 Task: Search one way flight ticket for 1 adult, 6 children, 1 infant in seat and 1 infant on lap in business from Lafayette: Lafayette Regional Airport (paul Fournet Field) to Gillette: Gillette Campbell County Airport on 5-1-2023. Number of bags: 1 carry on bag. Price is upto 90000. Outbound departure time preference is 12:30.
Action: Mouse moved to (212, 213)
Screenshot: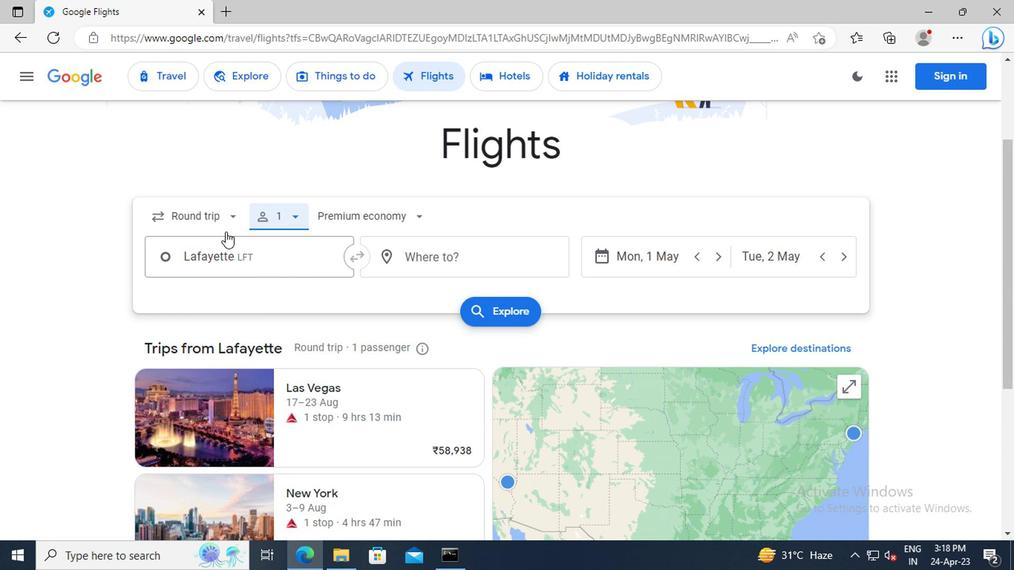 
Action: Mouse pressed left at (212, 213)
Screenshot: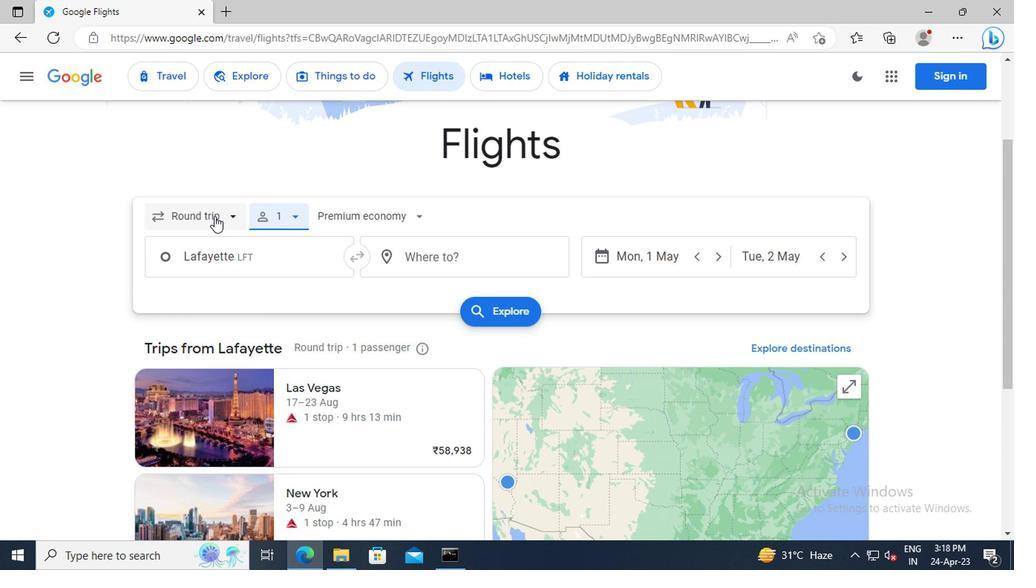
Action: Mouse moved to (213, 287)
Screenshot: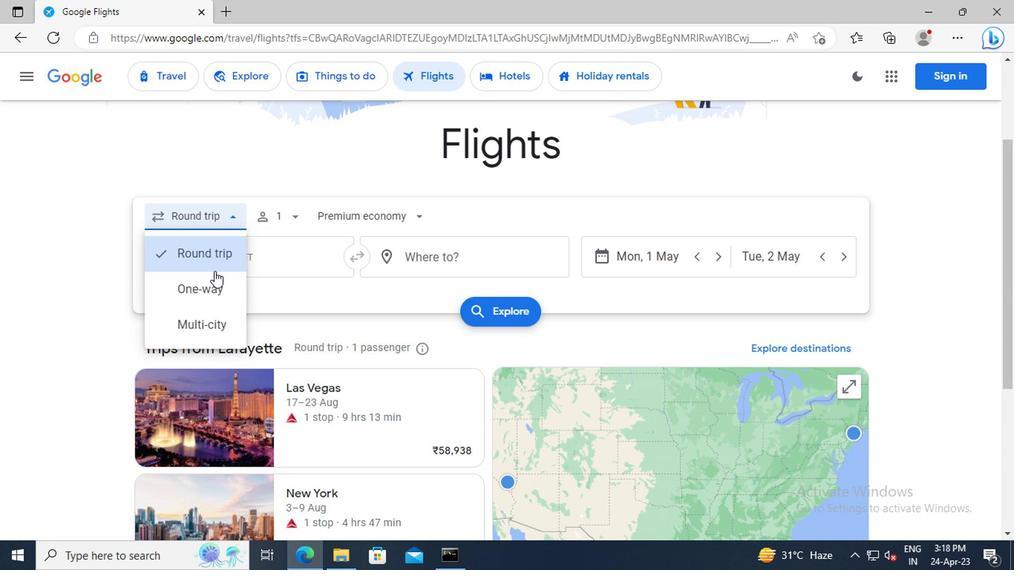 
Action: Mouse pressed left at (213, 287)
Screenshot: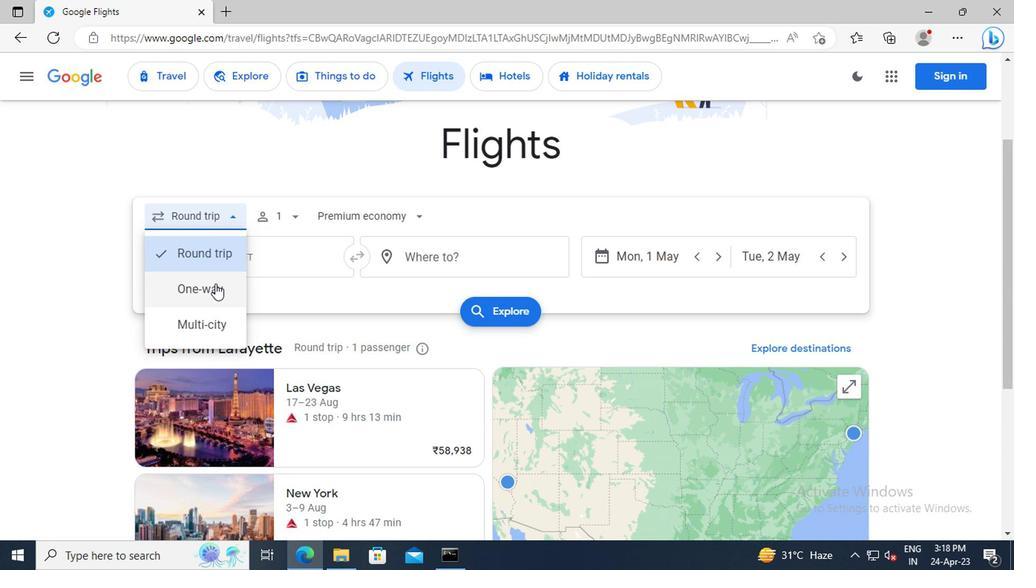 
Action: Mouse moved to (269, 216)
Screenshot: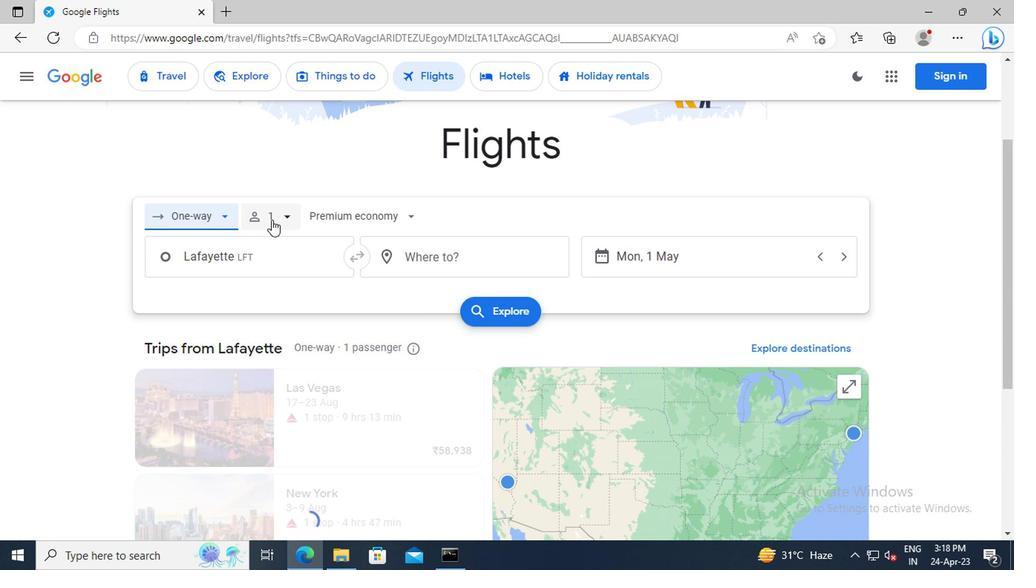 
Action: Mouse pressed left at (269, 216)
Screenshot: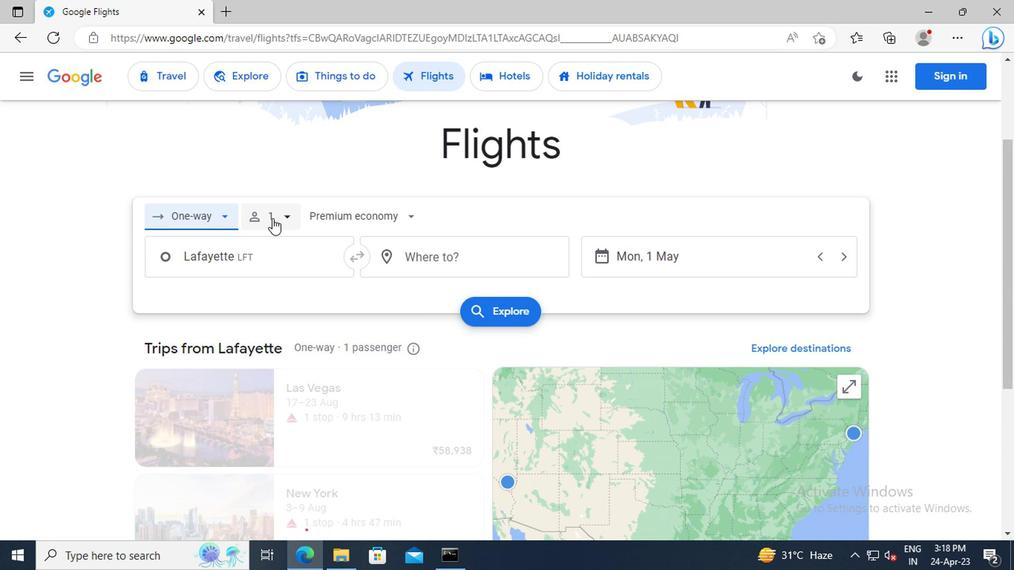 
Action: Mouse moved to (389, 291)
Screenshot: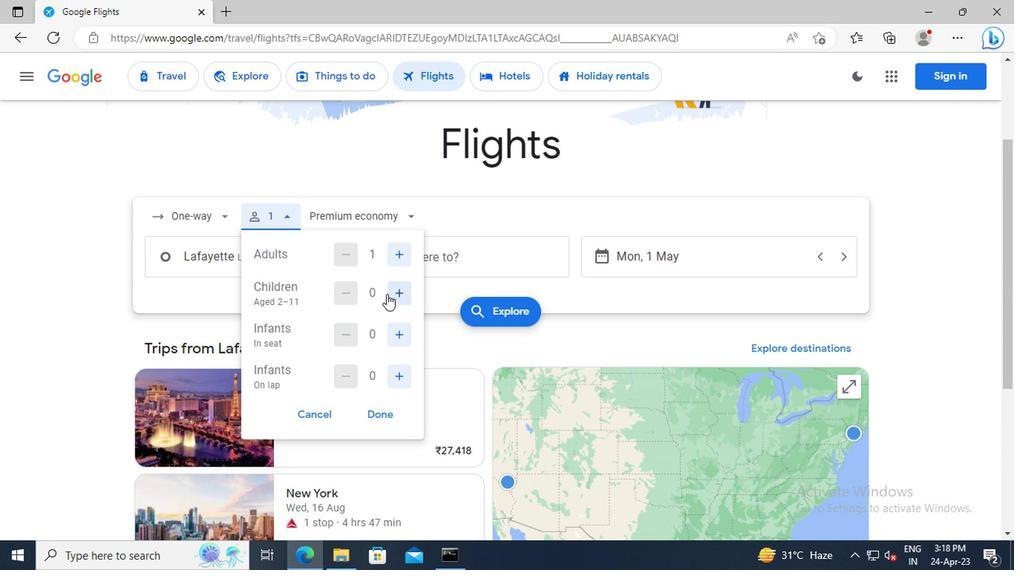 
Action: Mouse pressed left at (389, 291)
Screenshot: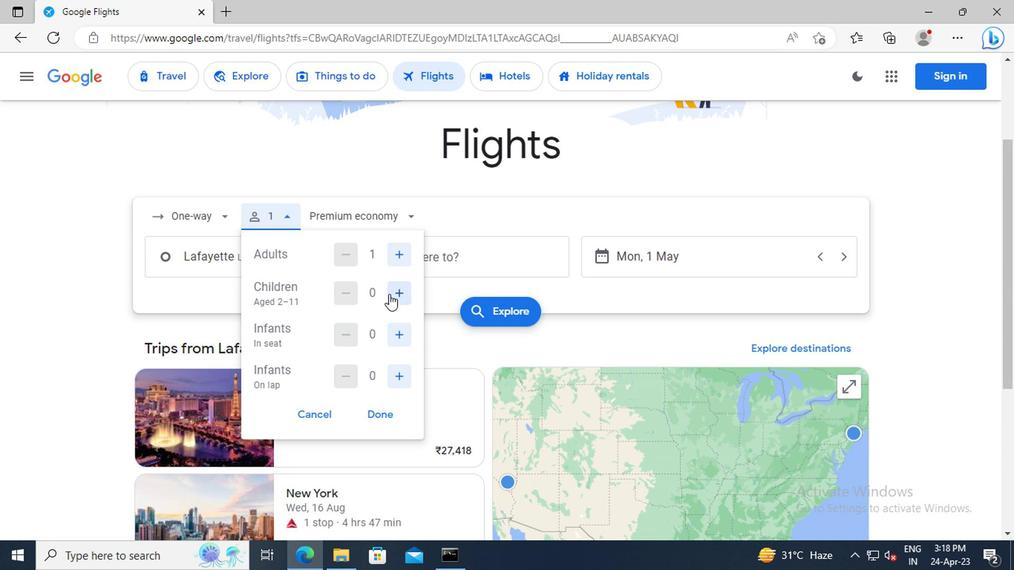 
Action: Mouse pressed left at (389, 291)
Screenshot: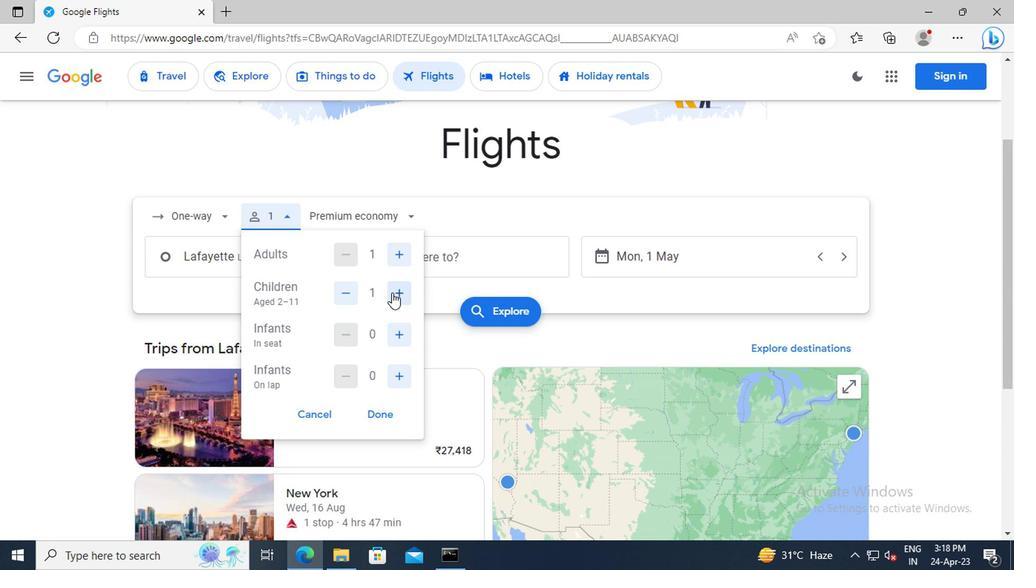
Action: Mouse pressed left at (389, 291)
Screenshot: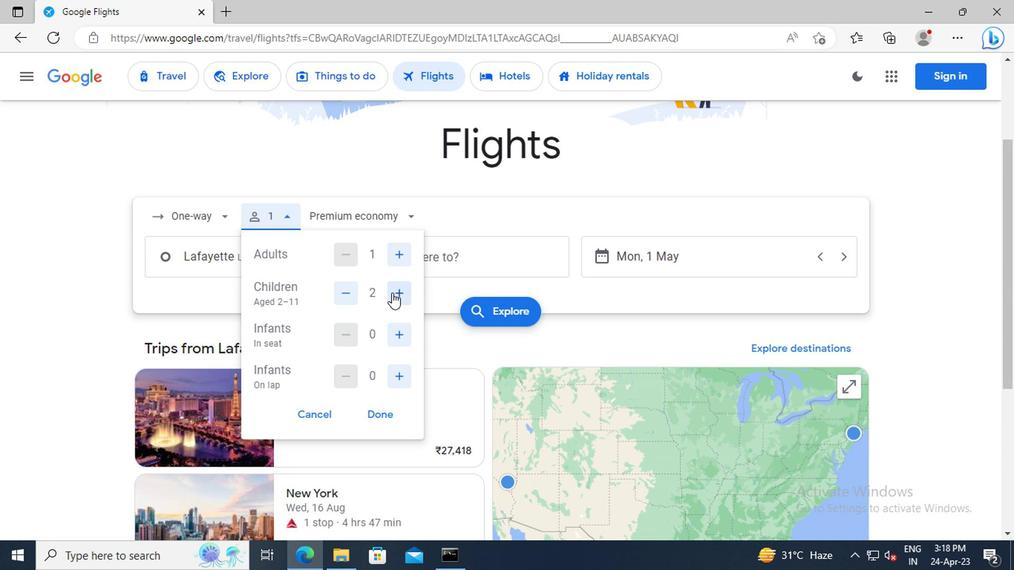 
Action: Mouse pressed left at (389, 291)
Screenshot: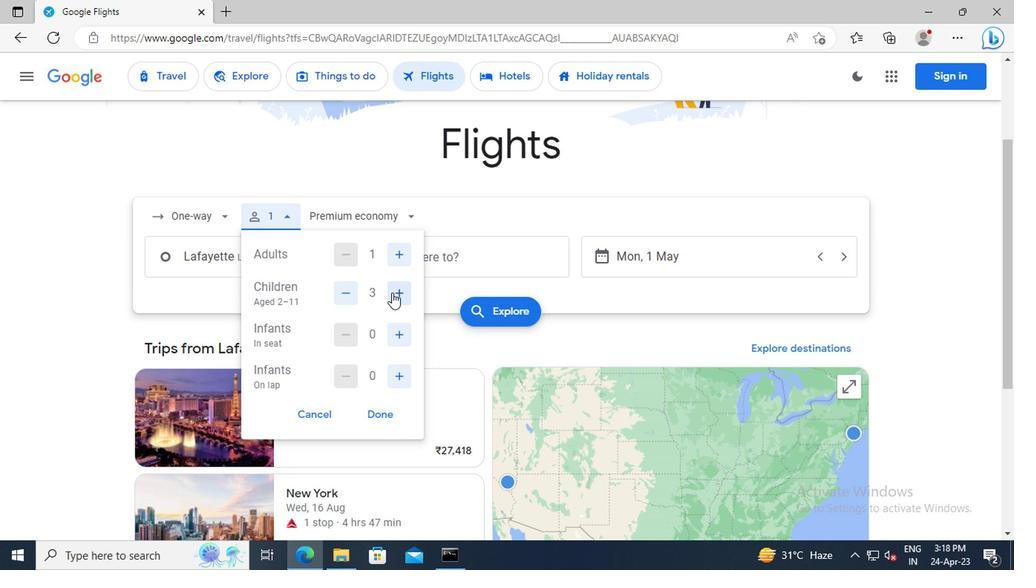 
Action: Mouse pressed left at (389, 291)
Screenshot: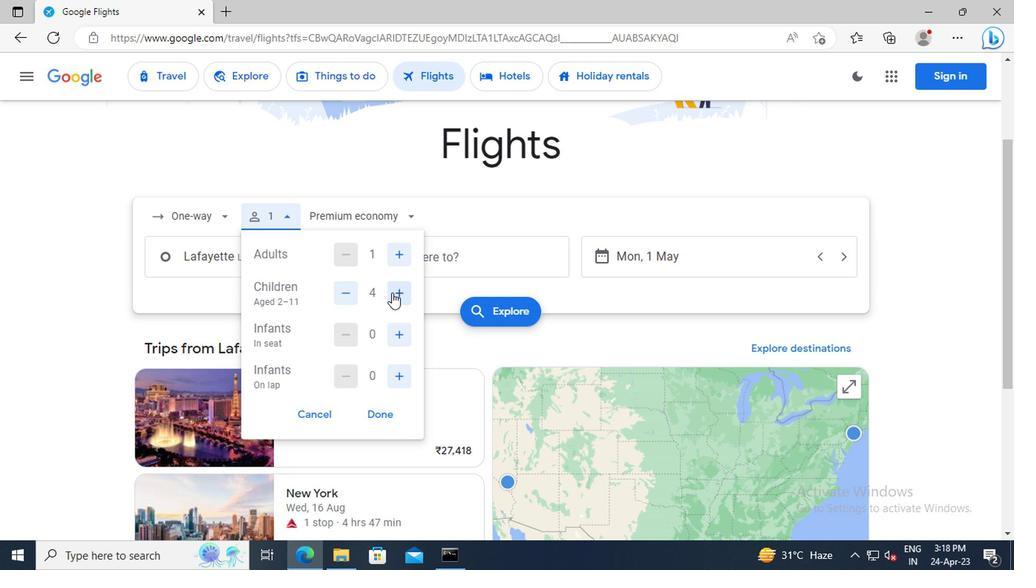 
Action: Mouse pressed left at (389, 291)
Screenshot: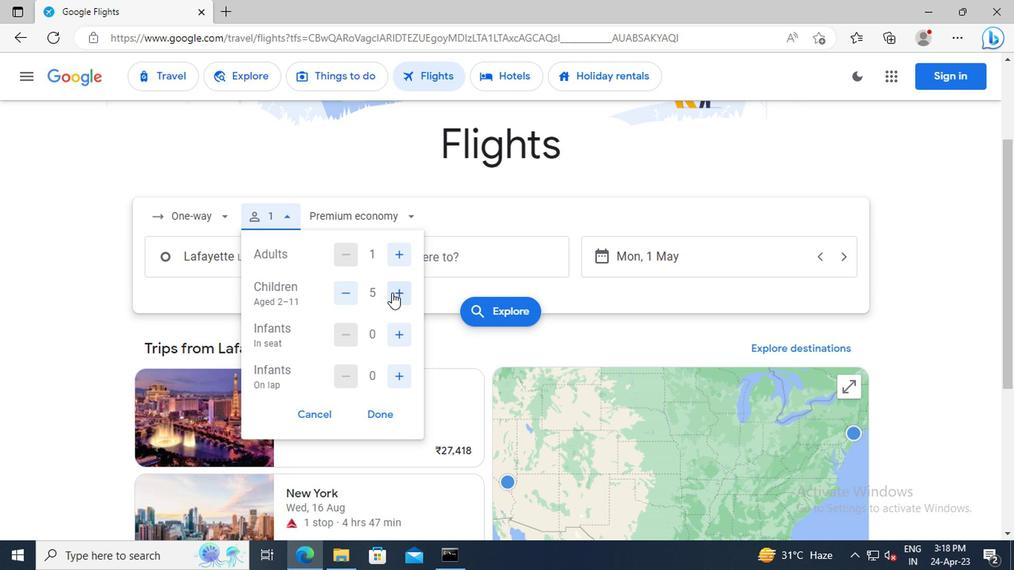
Action: Mouse moved to (393, 331)
Screenshot: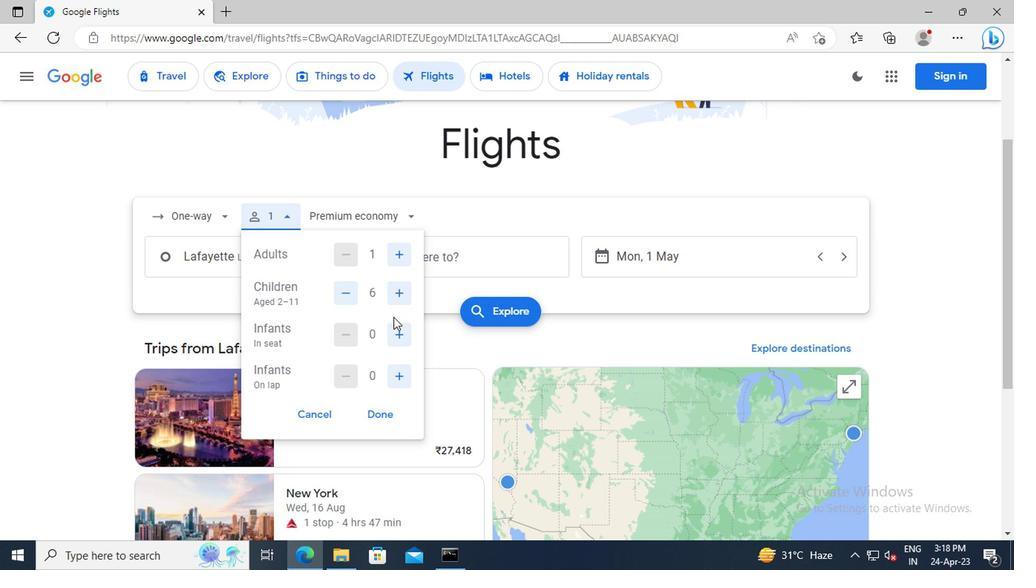 
Action: Mouse pressed left at (393, 331)
Screenshot: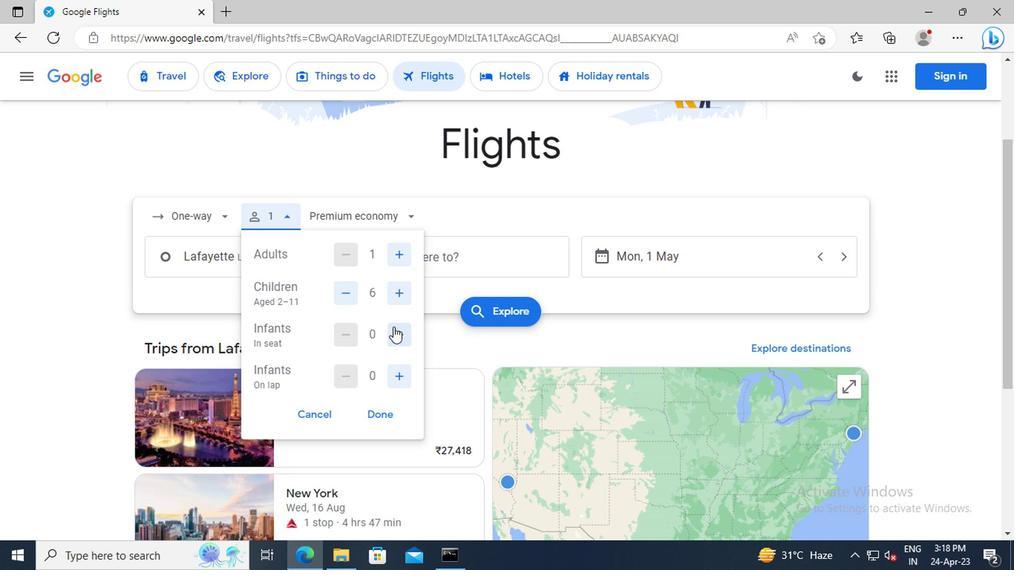 
Action: Mouse moved to (393, 373)
Screenshot: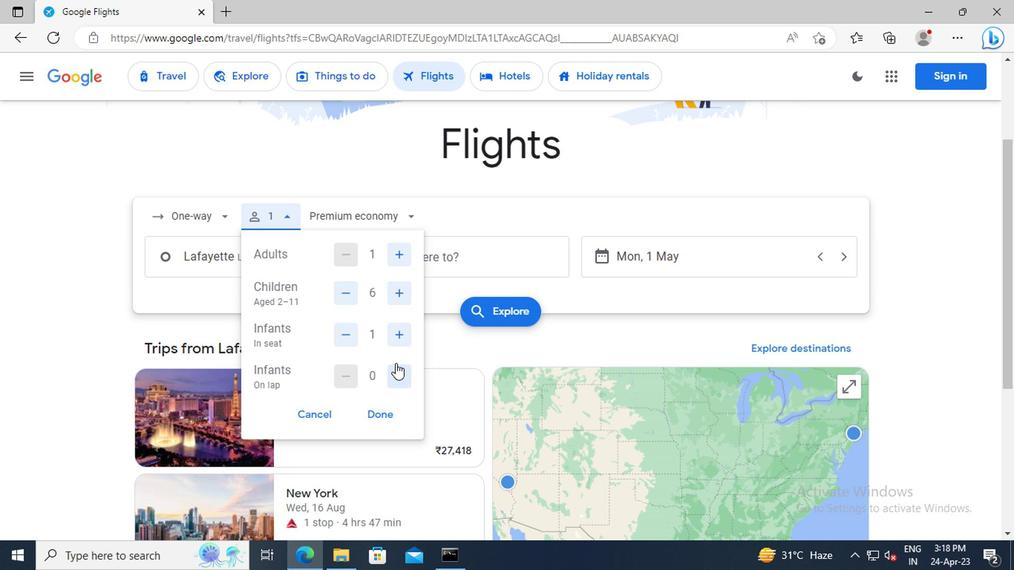 
Action: Mouse pressed left at (393, 373)
Screenshot: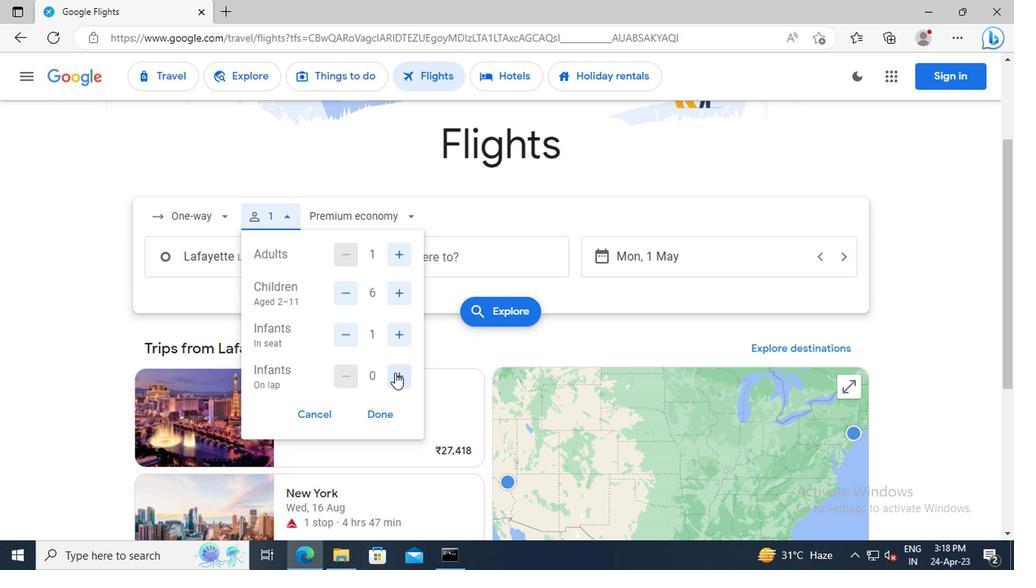 
Action: Mouse moved to (383, 414)
Screenshot: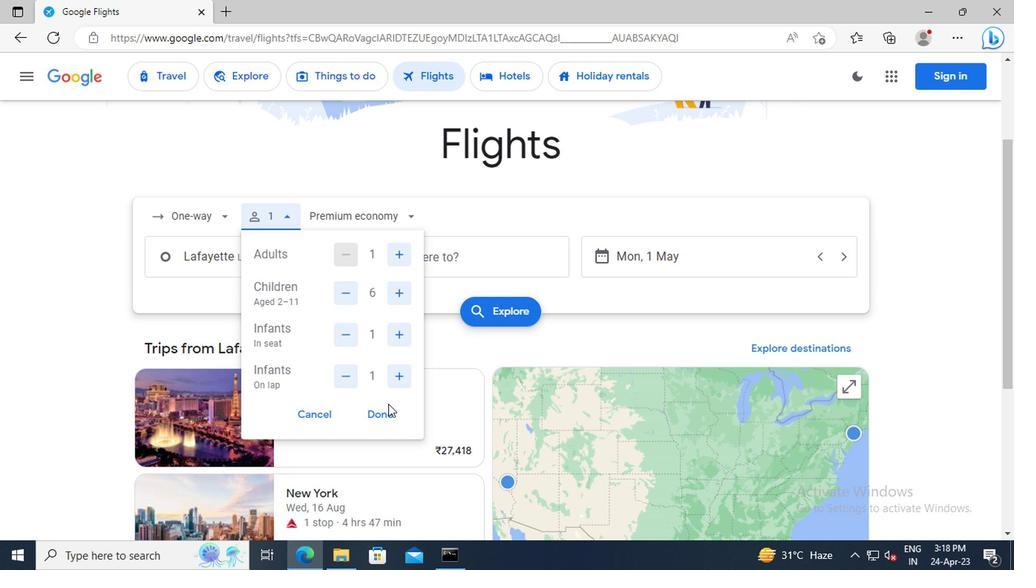 
Action: Mouse pressed left at (383, 414)
Screenshot: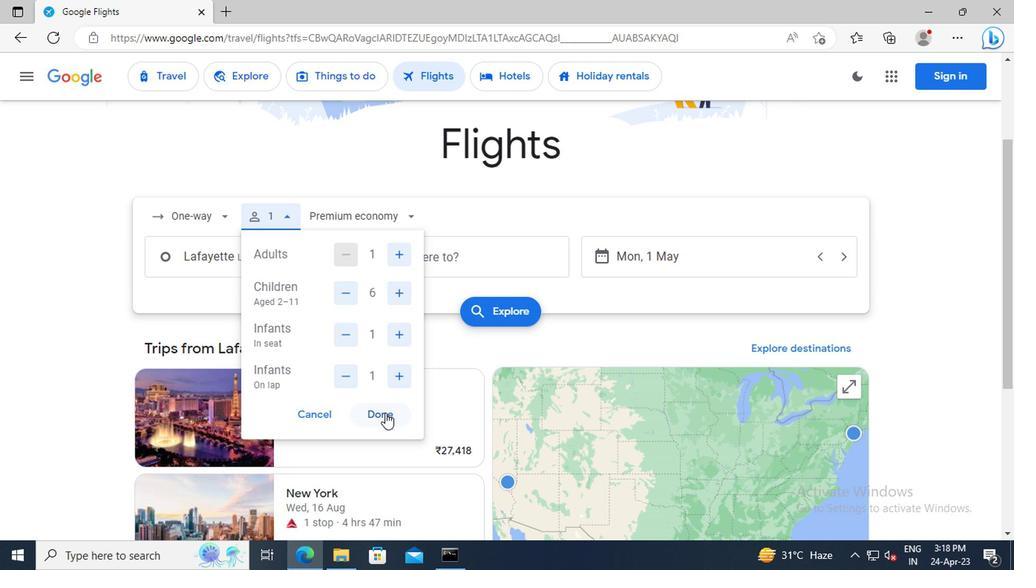 
Action: Mouse moved to (351, 212)
Screenshot: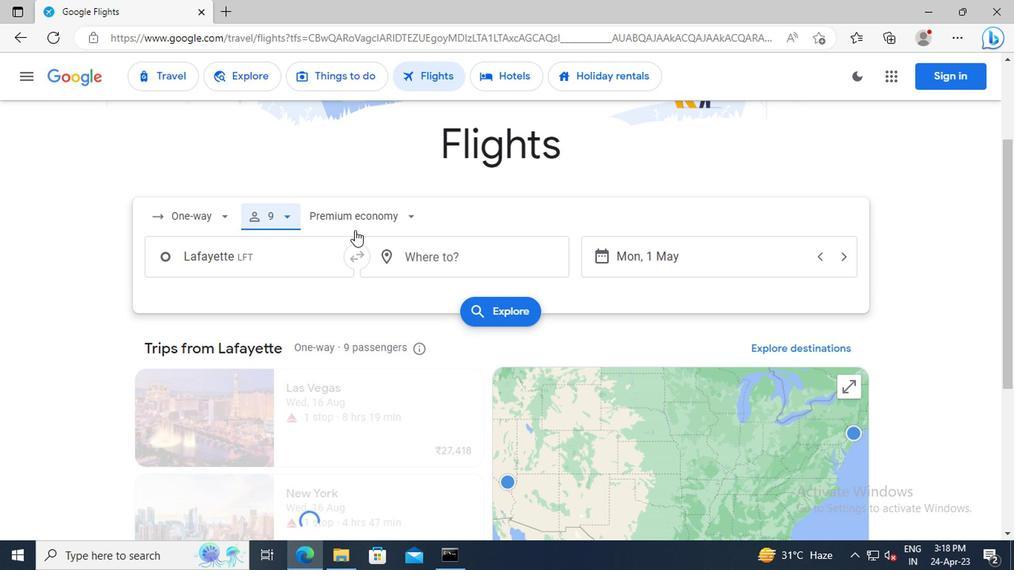 
Action: Mouse pressed left at (351, 212)
Screenshot: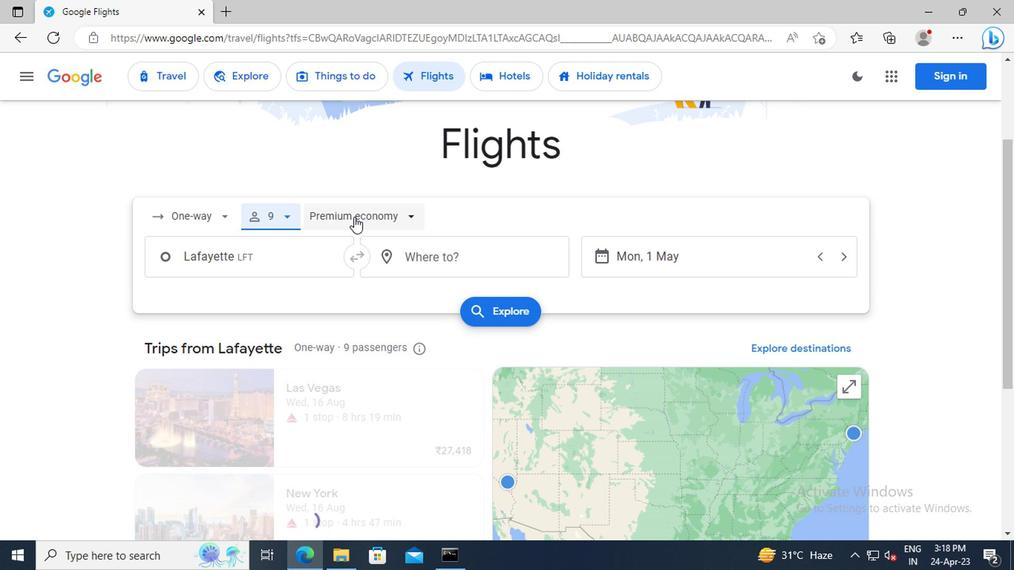 
Action: Mouse moved to (353, 319)
Screenshot: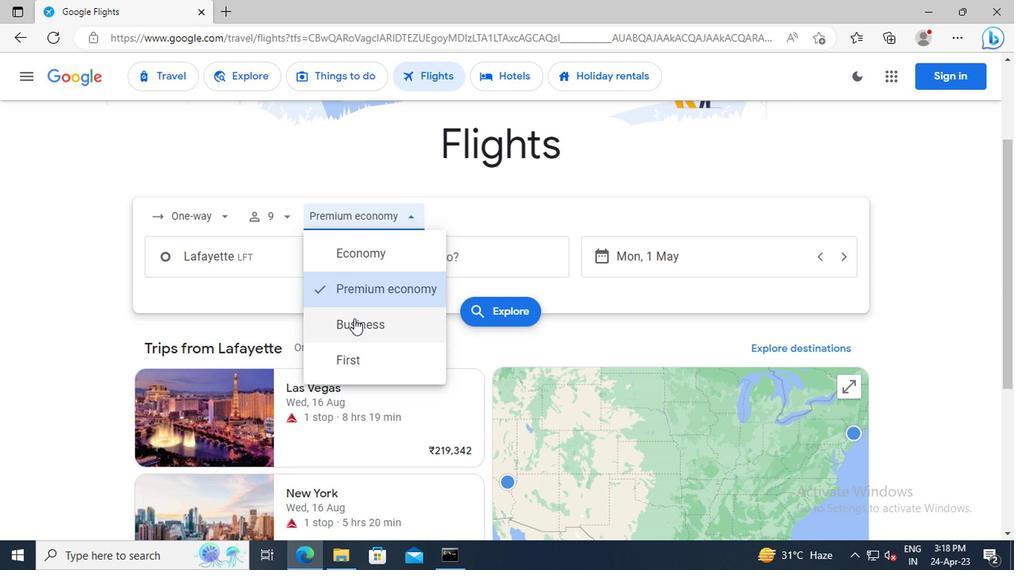 
Action: Mouse pressed left at (353, 319)
Screenshot: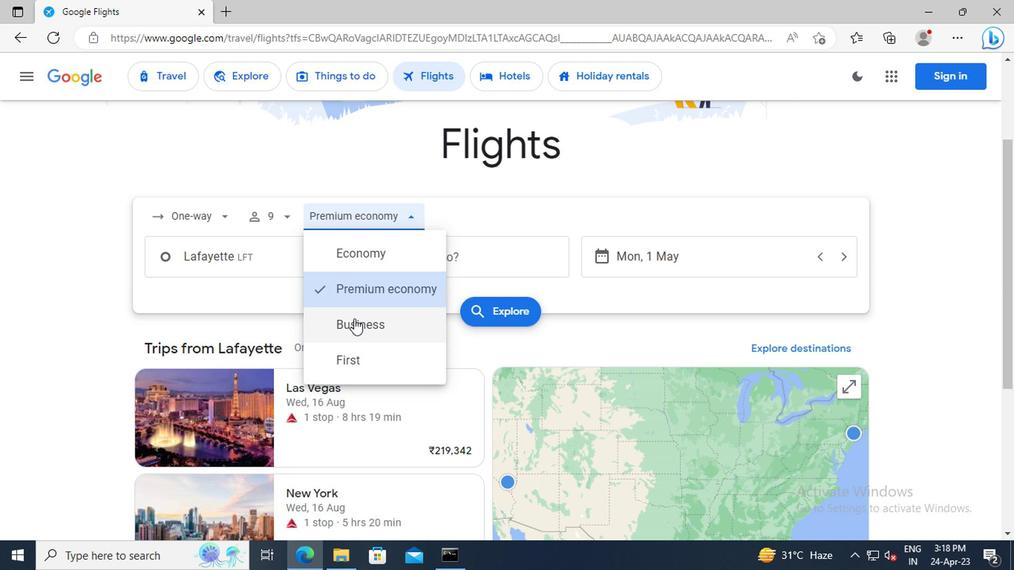 
Action: Mouse moved to (276, 252)
Screenshot: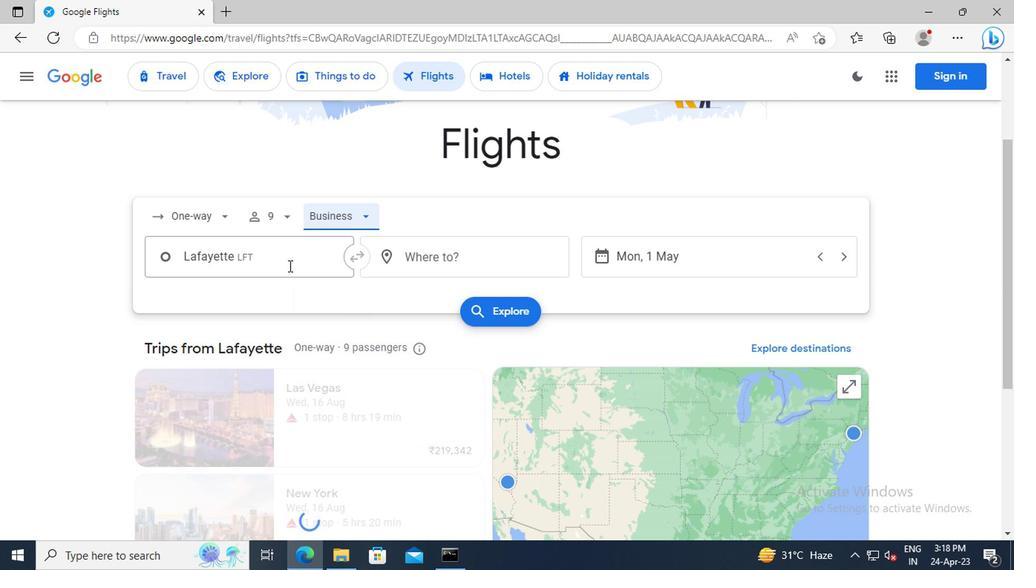 
Action: Mouse pressed left at (276, 252)
Screenshot: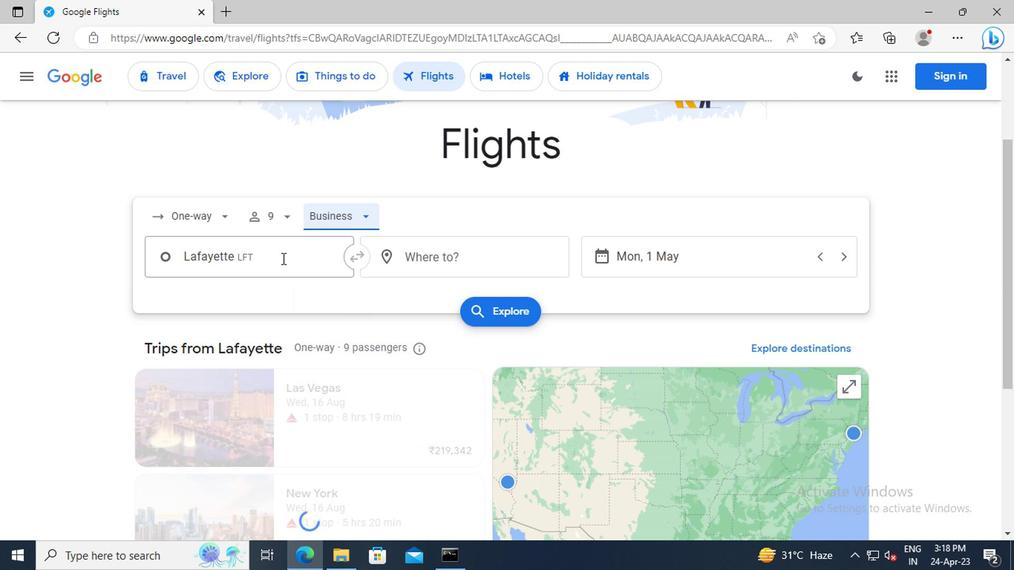 
Action: Key pressed <Key.shift>LAFAYETTE<Key.space><Key.shift>R
Screenshot: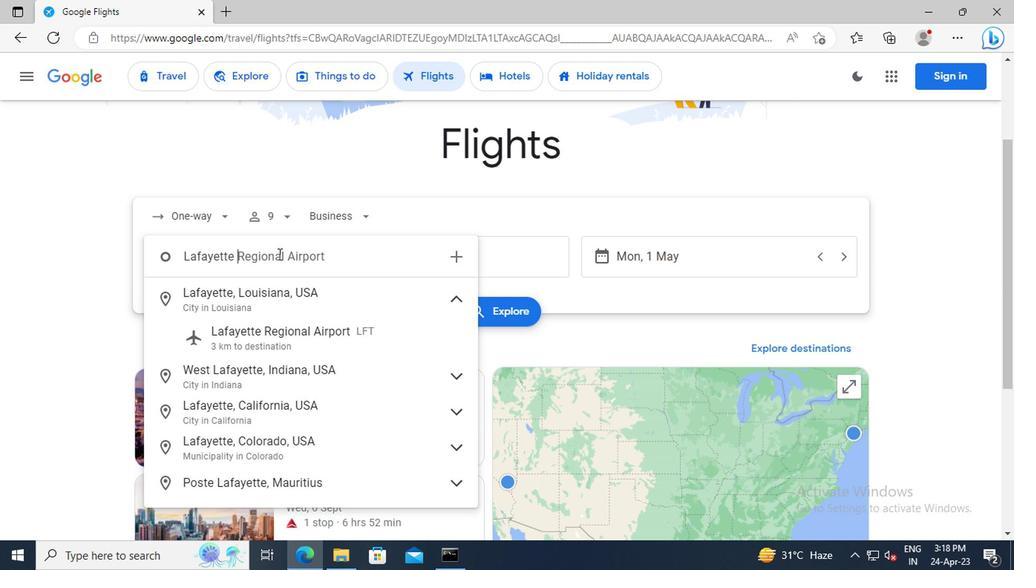 
Action: Mouse moved to (298, 305)
Screenshot: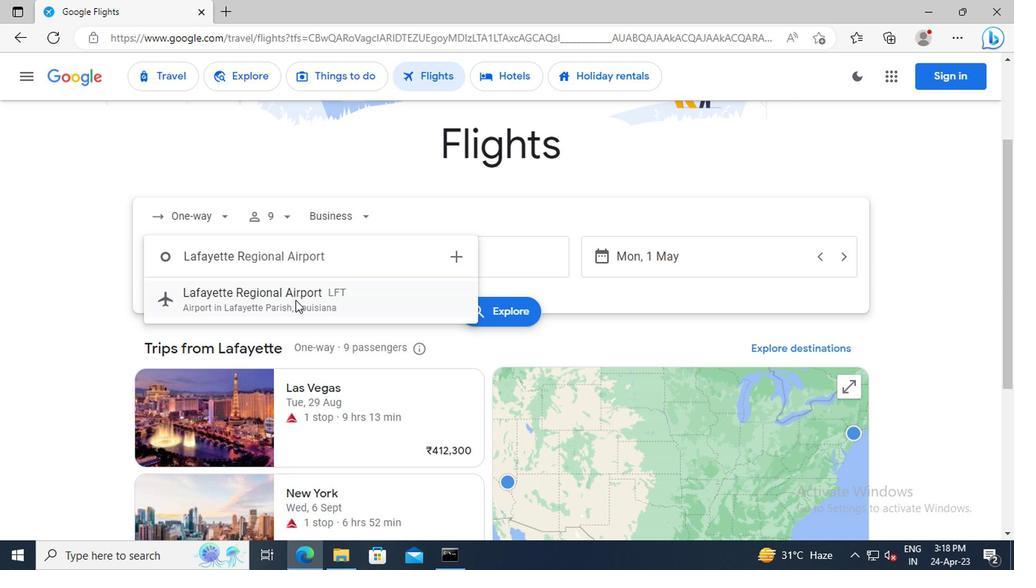 
Action: Mouse pressed left at (298, 305)
Screenshot: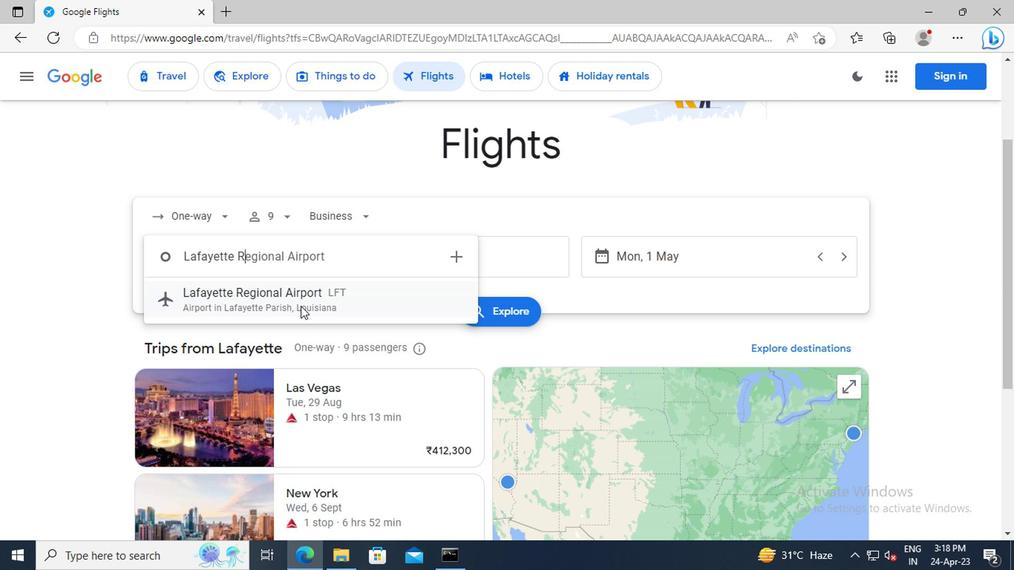 
Action: Mouse moved to (428, 254)
Screenshot: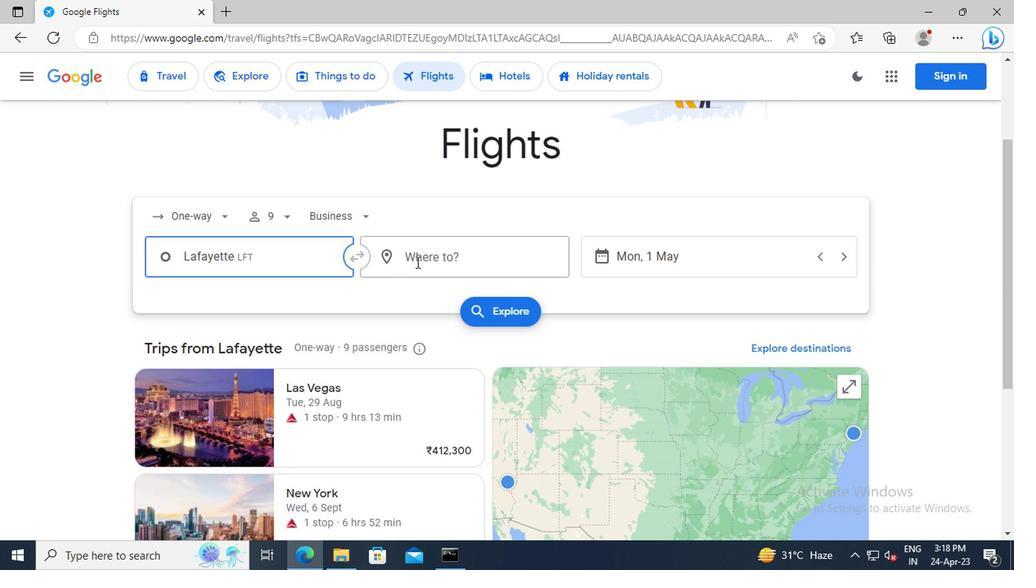
Action: Mouse pressed left at (428, 254)
Screenshot: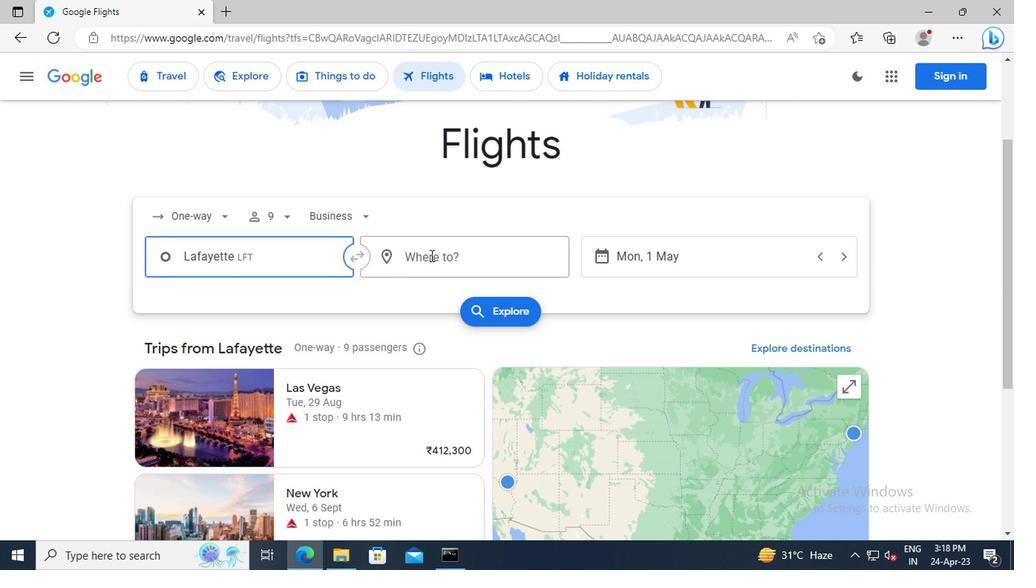 
Action: Key pressed <Key.shift>GILLETTE
Screenshot: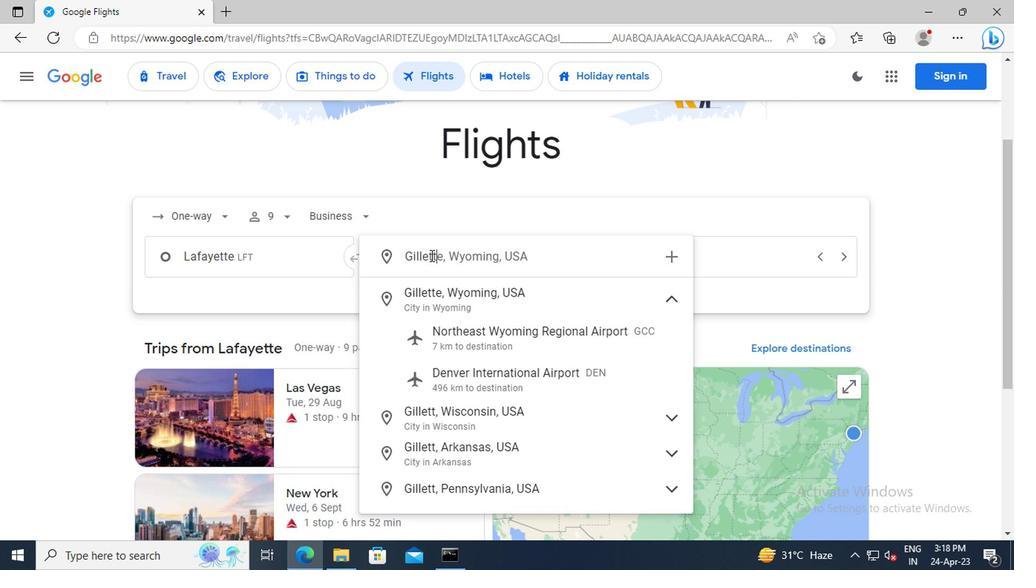 
Action: Mouse moved to (487, 333)
Screenshot: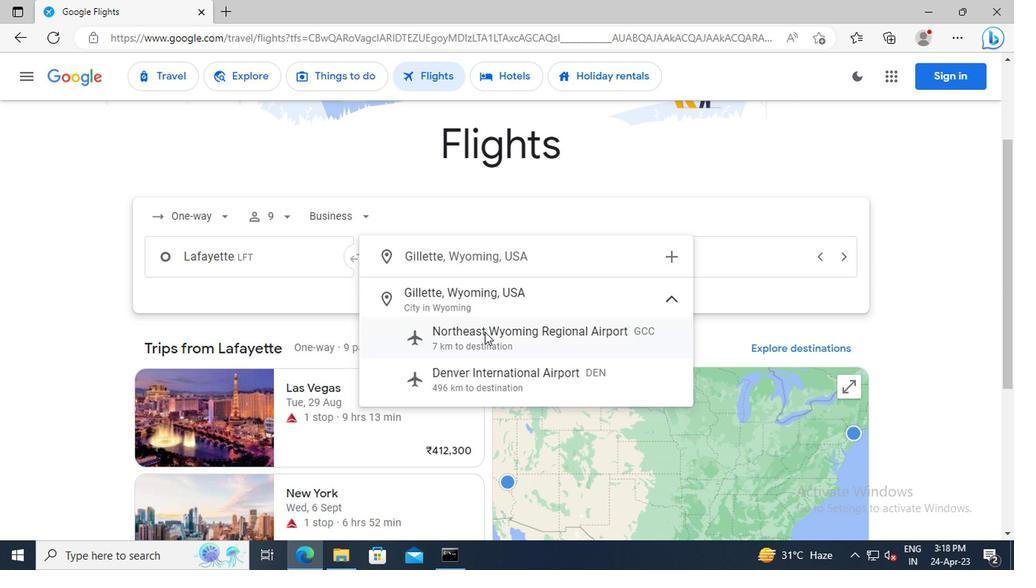 
Action: Mouse pressed left at (487, 333)
Screenshot: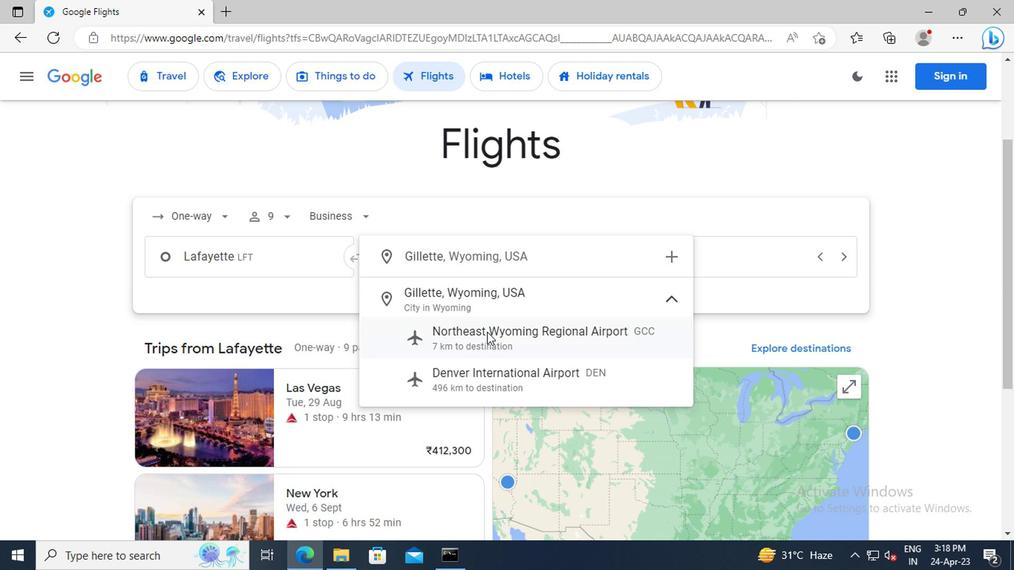 
Action: Mouse moved to (661, 262)
Screenshot: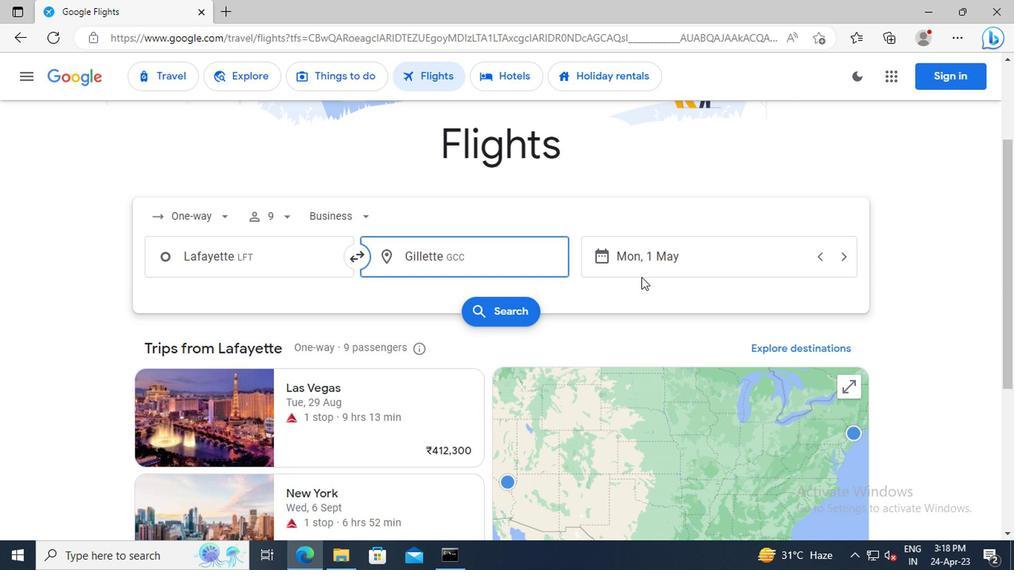 
Action: Mouse pressed left at (661, 262)
Screenshot: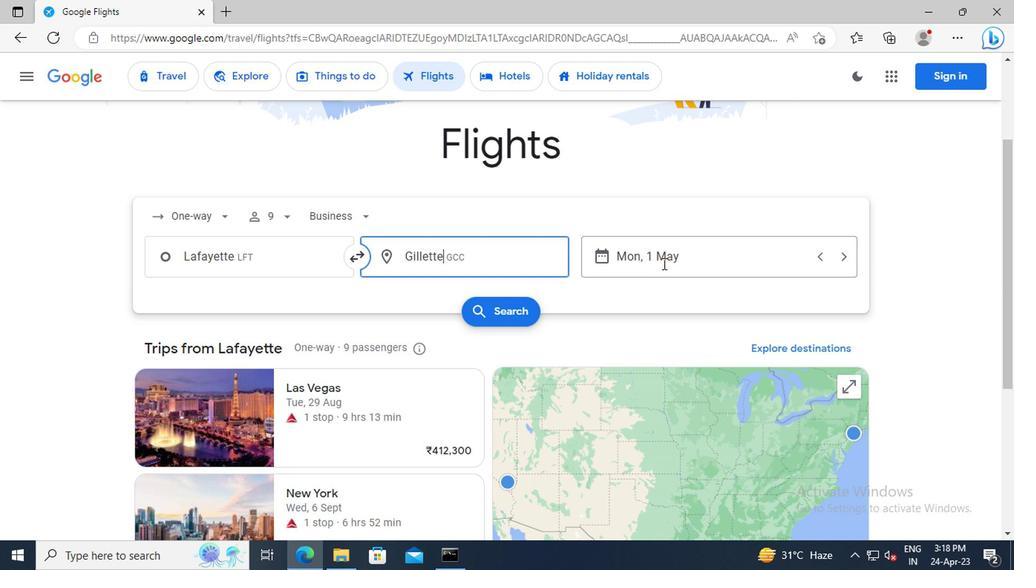 
Action: Mouse moved to (546, 185)
Screenshot: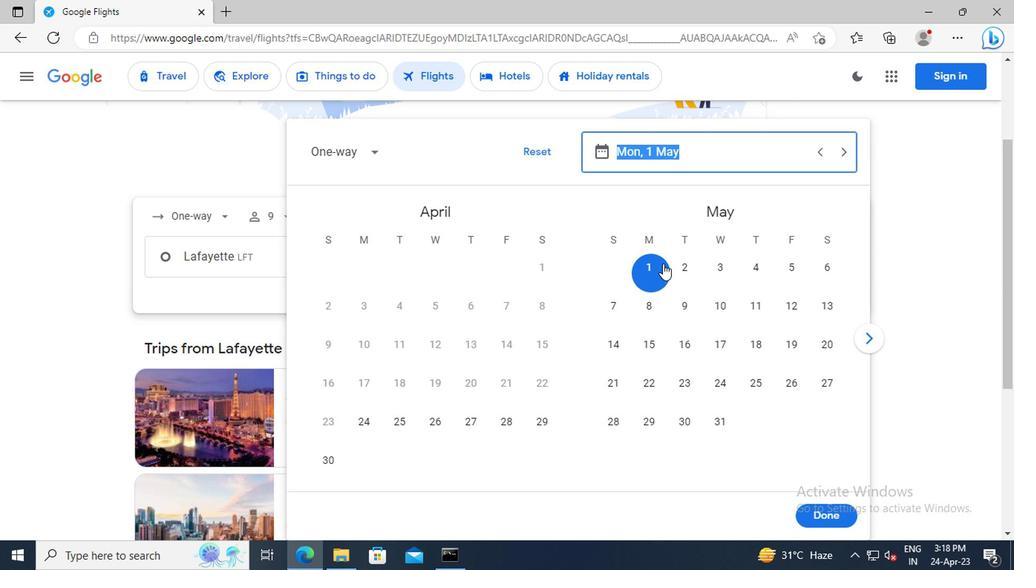 
Action: Key pressed 1<Key.space>MAY<Key.enter>
Screenshot: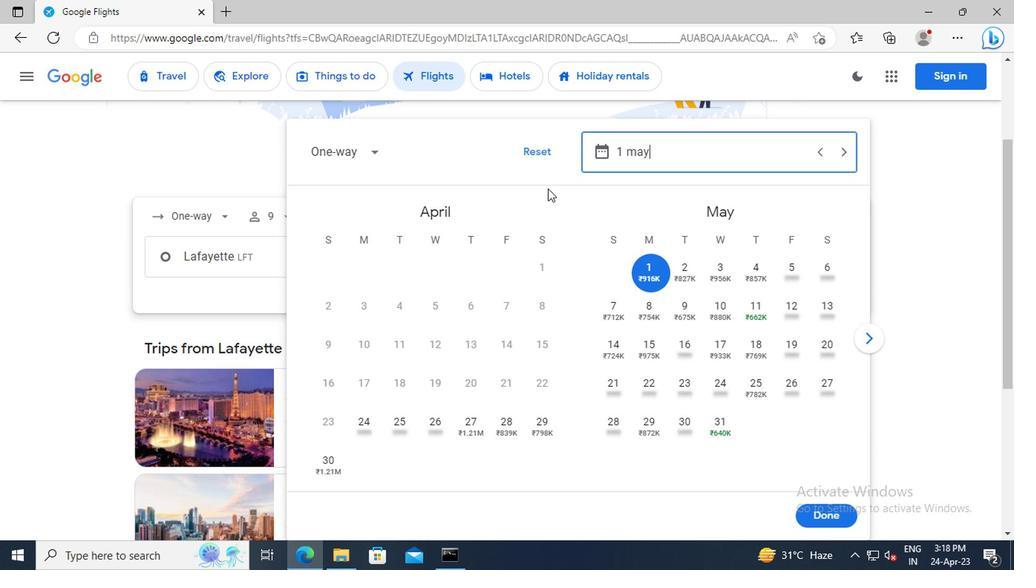 
Action: Mouse moved to (815, 520)
Screenshot: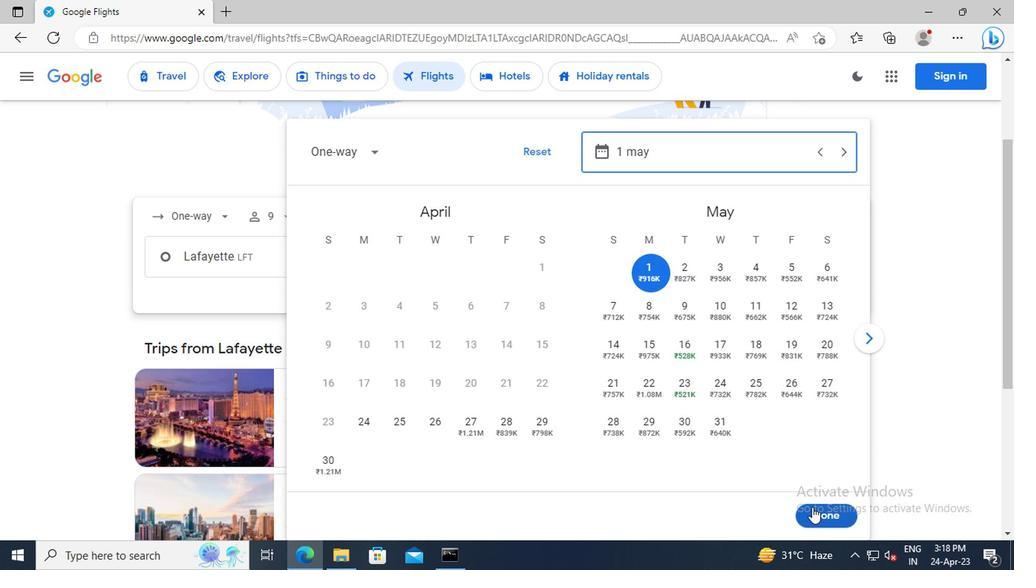 
Action: Mouse pressed left at (815, 520)
Screenshot: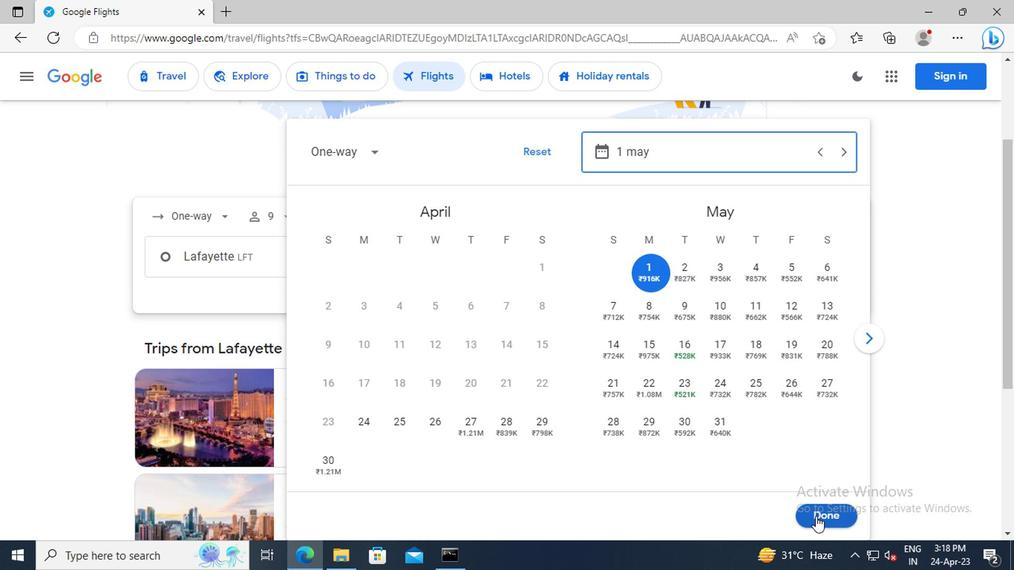 
Action: Mouse moved to (518, 317)
Screenshot: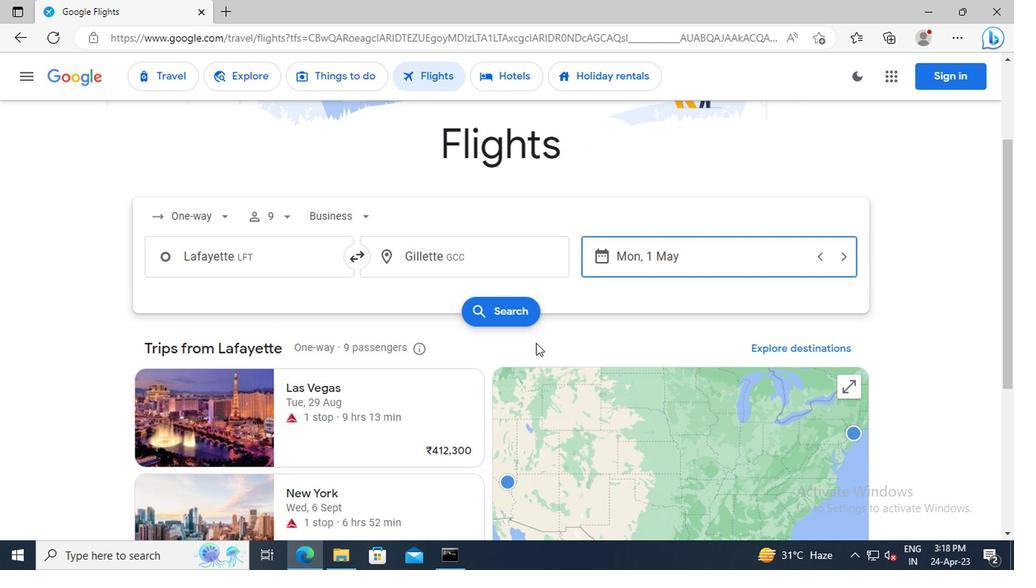 
Action: Mouse pressed left at (518, 317)
Screenshot: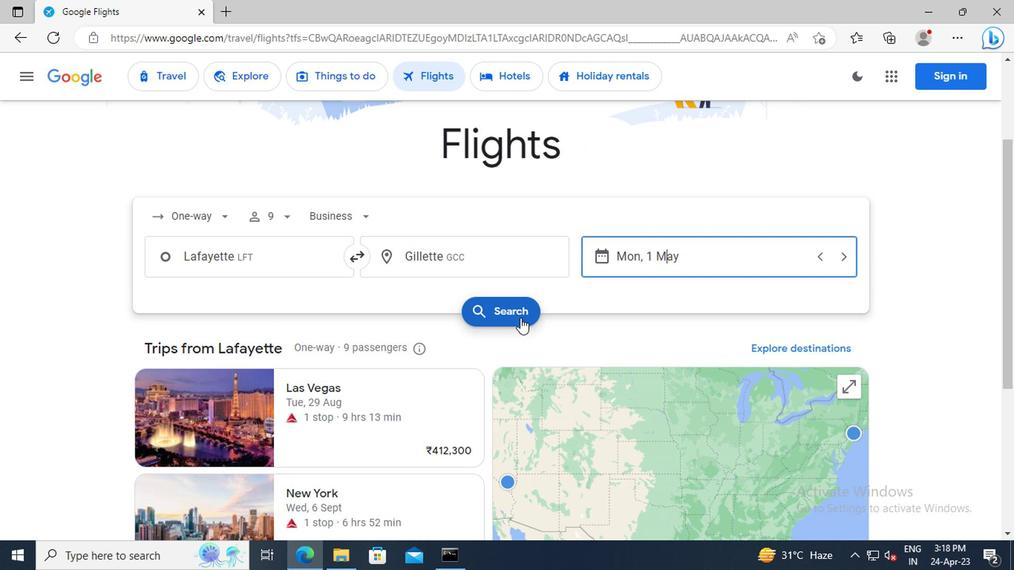
Action: Mouse moved to (166, 212)
Screenshot: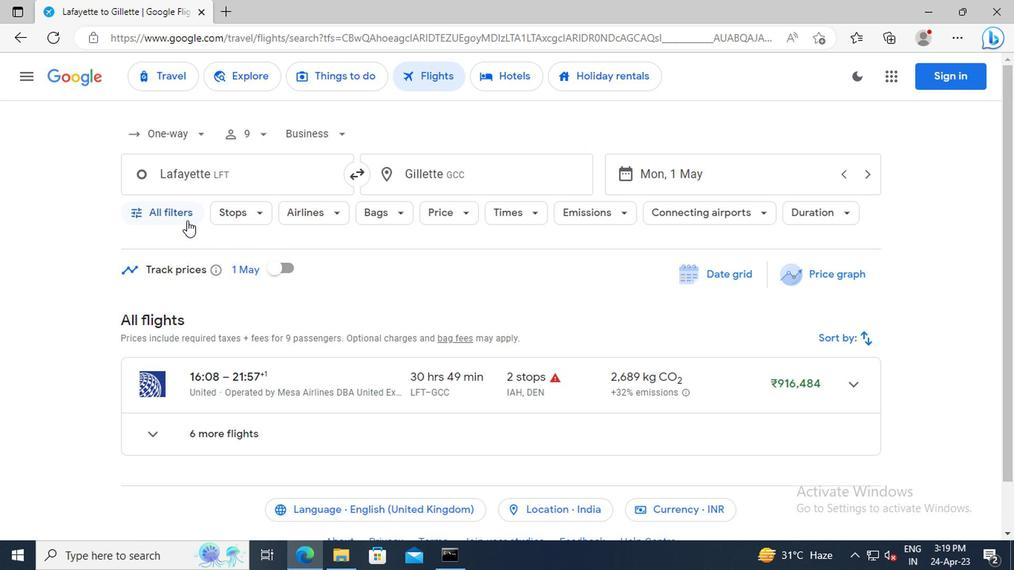 
Action: Mouse pressed left at (166, 212)
Screenshot: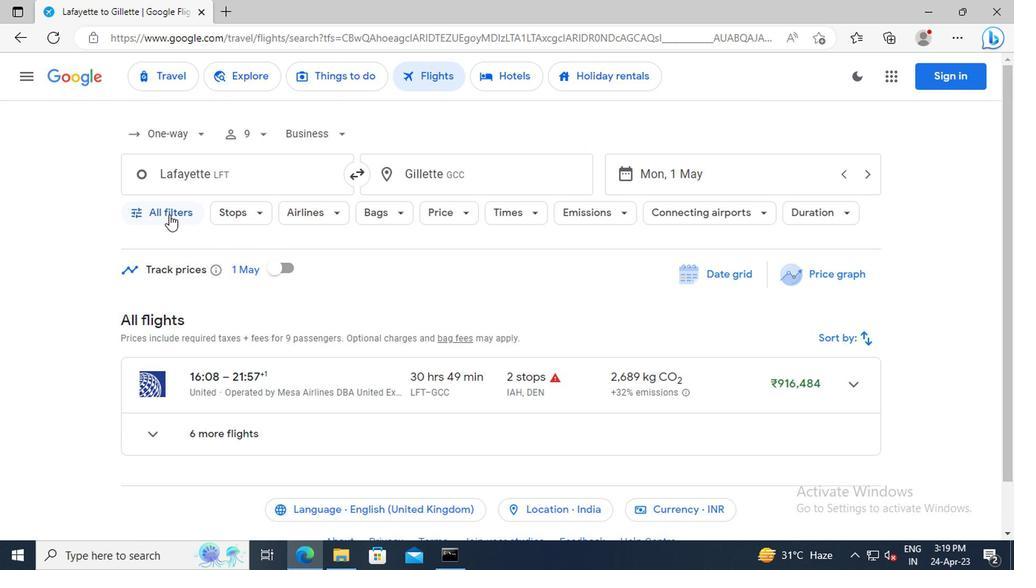 
Action: Mouse moved to (305, 331)
Screenshot: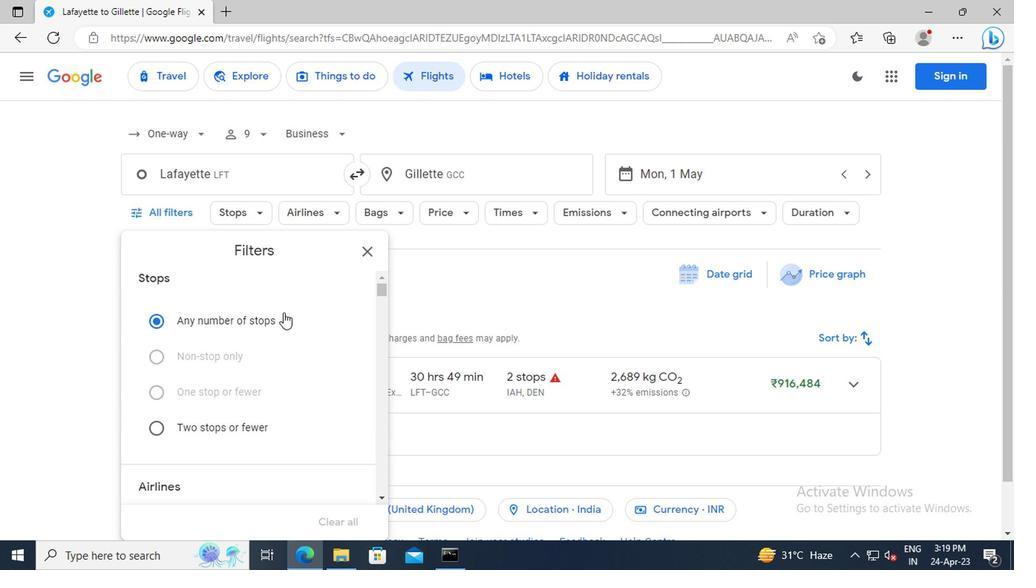 
Action: Mouse scrolled (305, 330) with delta (0, 0)
Screenshot: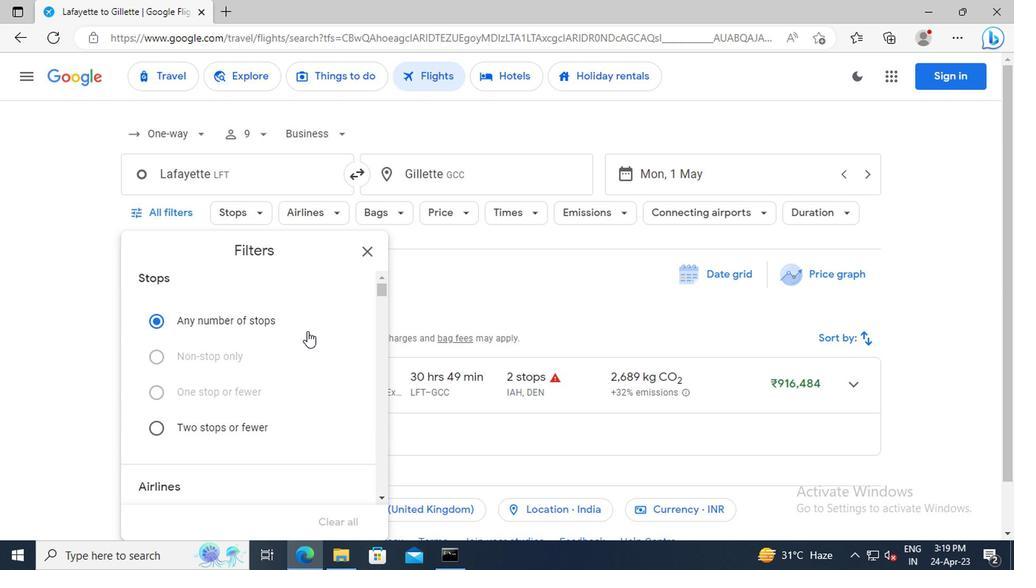 
Action: Mouse scrolled (305, 330) with delta (0, 0)
Screenshot: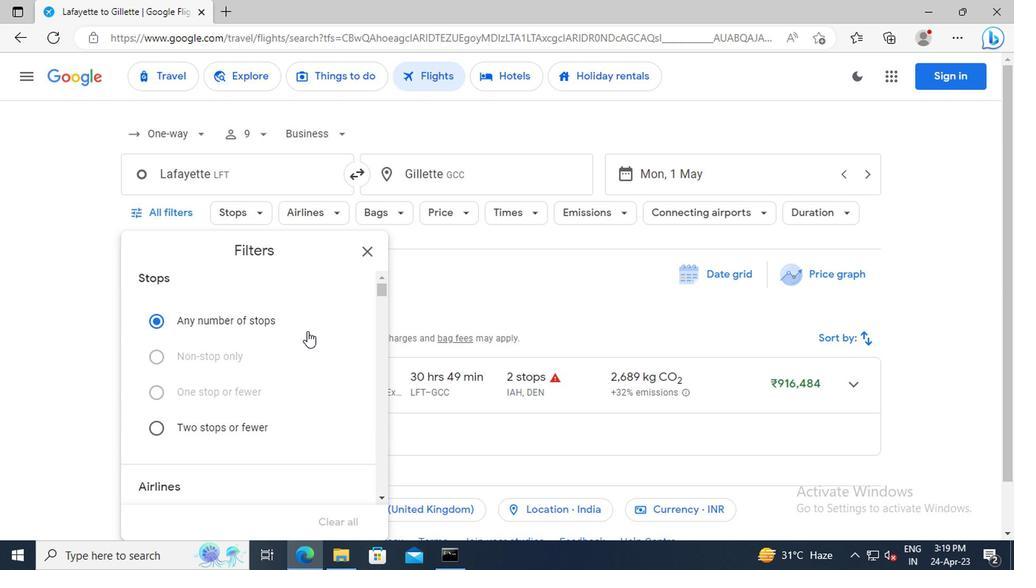 
Action: Mouse scrolled (305, 330) with delta (0, 0)
Screenshot: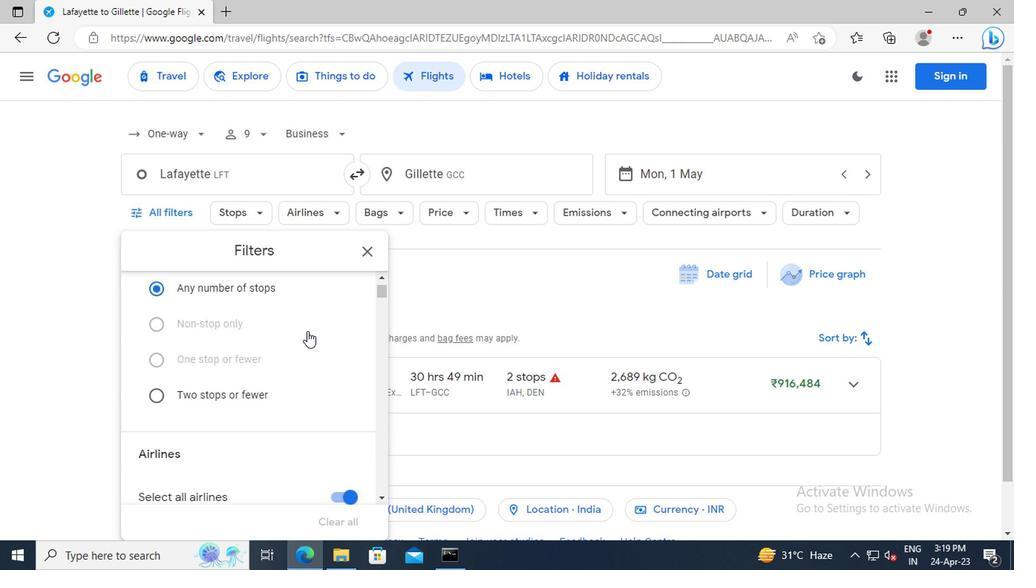 
Action: Mouse scrolled (305, 330) with delta (0, 0)
Screenshot: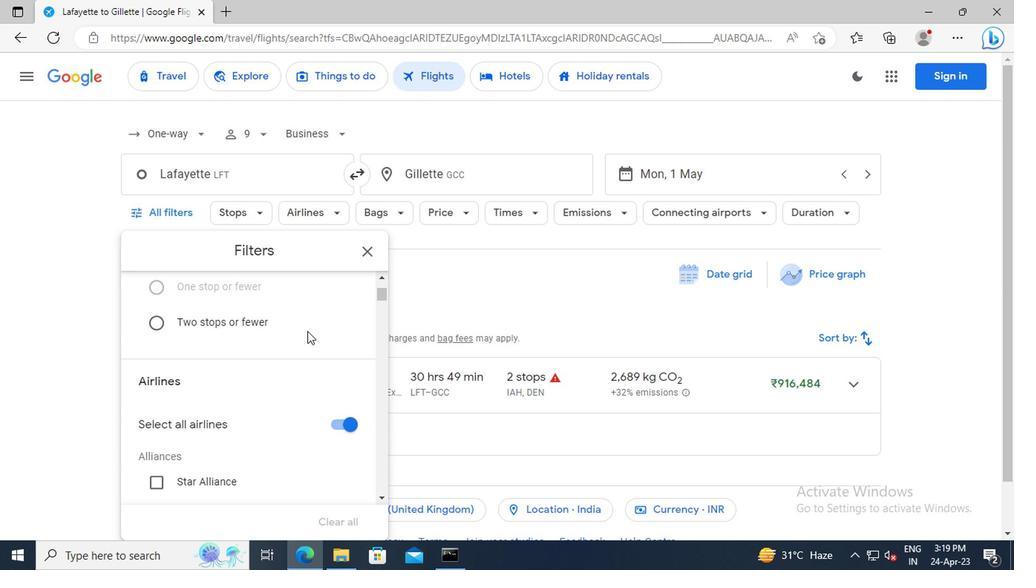
Action: Mouse scrolled (305, 330) with delta (0, 0)
Screenshot: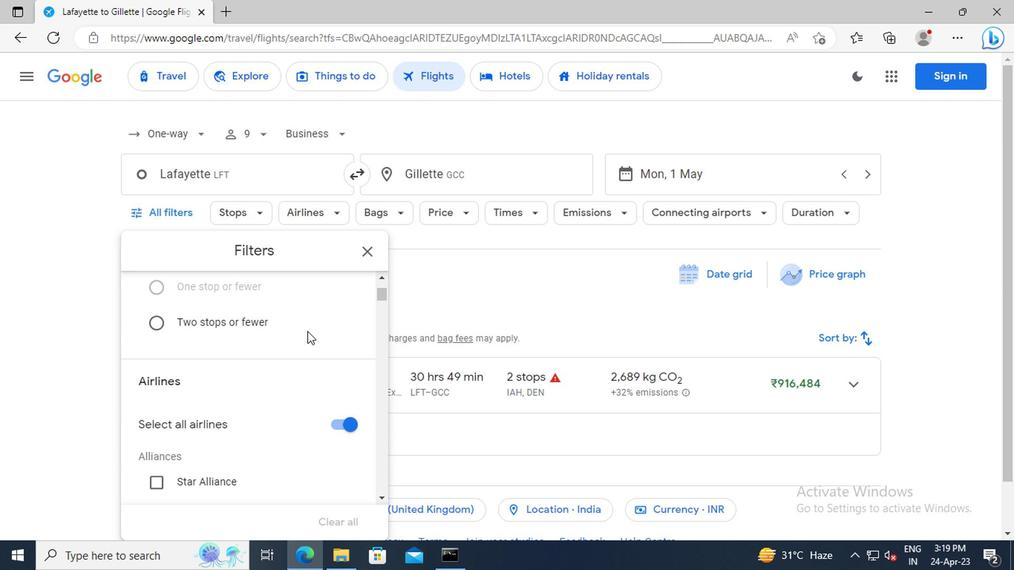 
Action: Mouse scrolled (305, 330) with delta (0, 0)
Screenshot: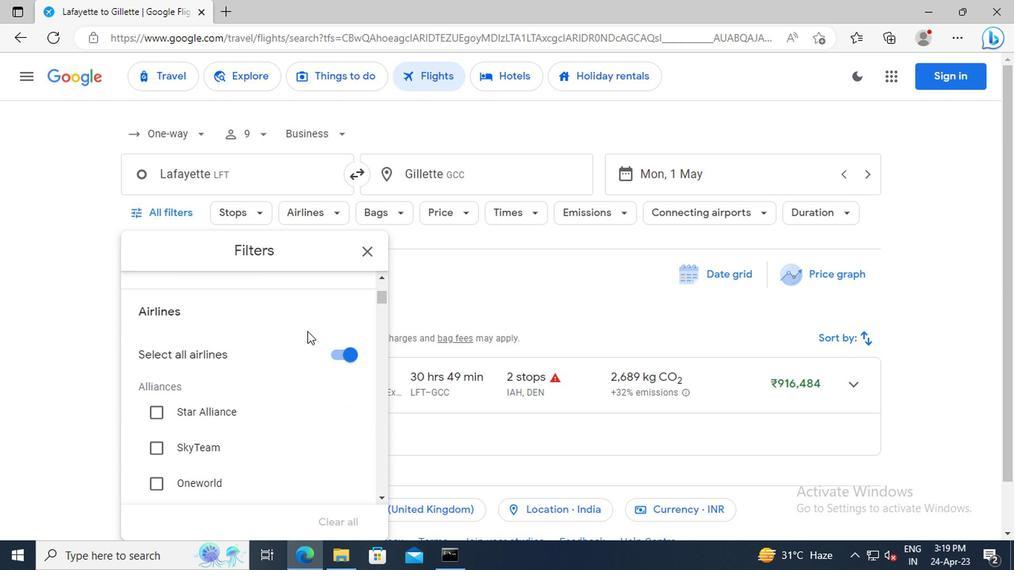 
Action: Mouse scrolled (305, 330) with delta (0, 0)
Screenshot: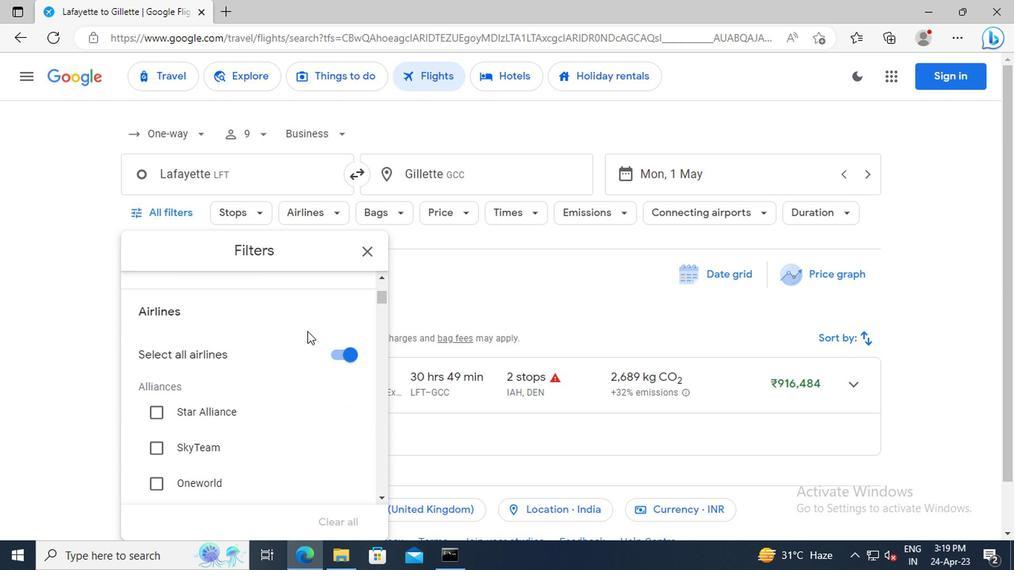 
Action: Mouse scrolled (305, 330) with delta (0, 0)
Screenshot: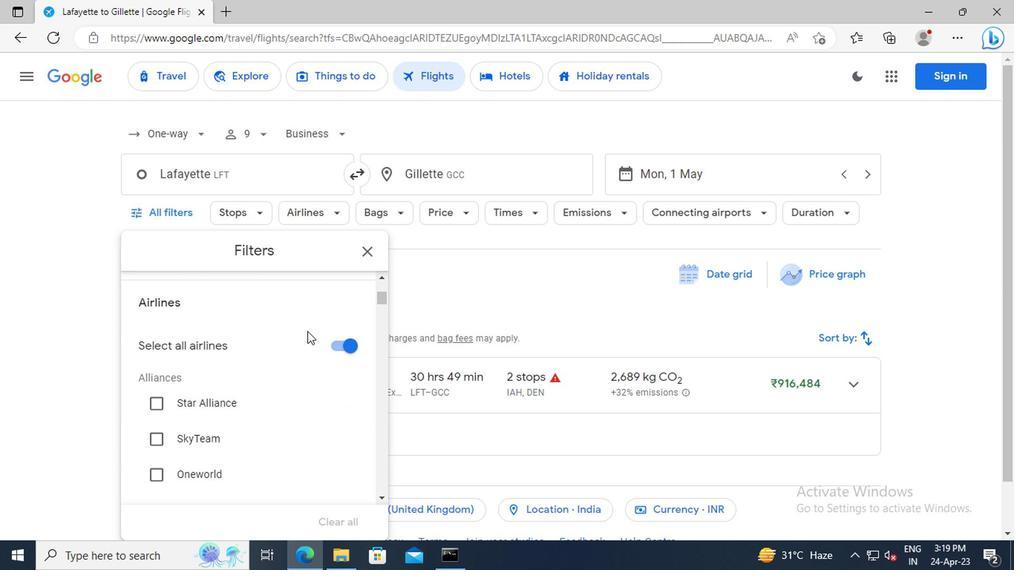 
Action: Mouse scrolled (305, 330) with delta (0, 0)
Screenshot: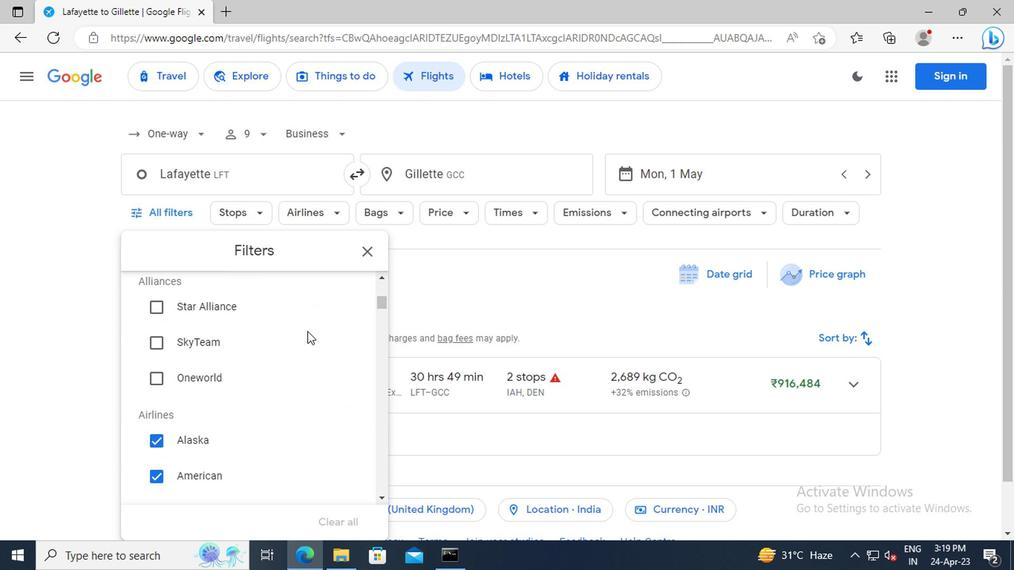 
Action: Mouse scrolled (305, 330) with delta (0, 0)
Screenshot: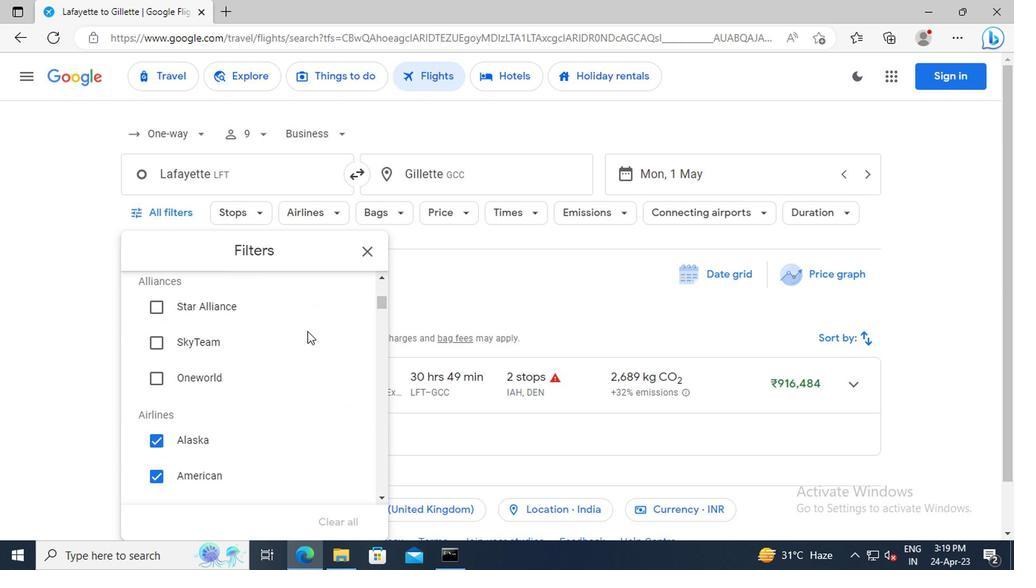 
Action: Mouse scrolled (305, 330) with delta (0, 0)
Screenshot: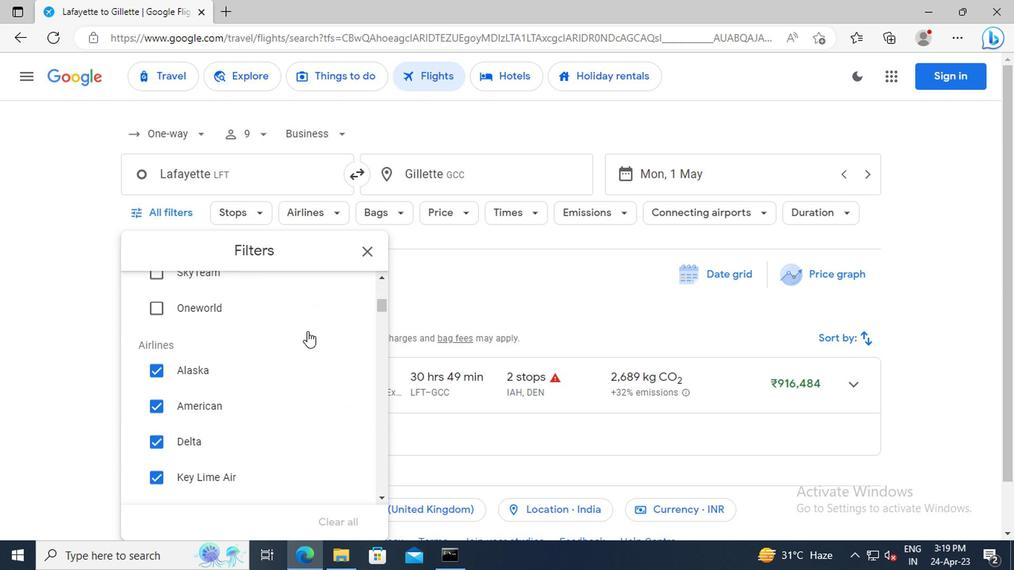 
Action: Mouse scrolled (305, 330) with delta (0, 0)
Screenshot: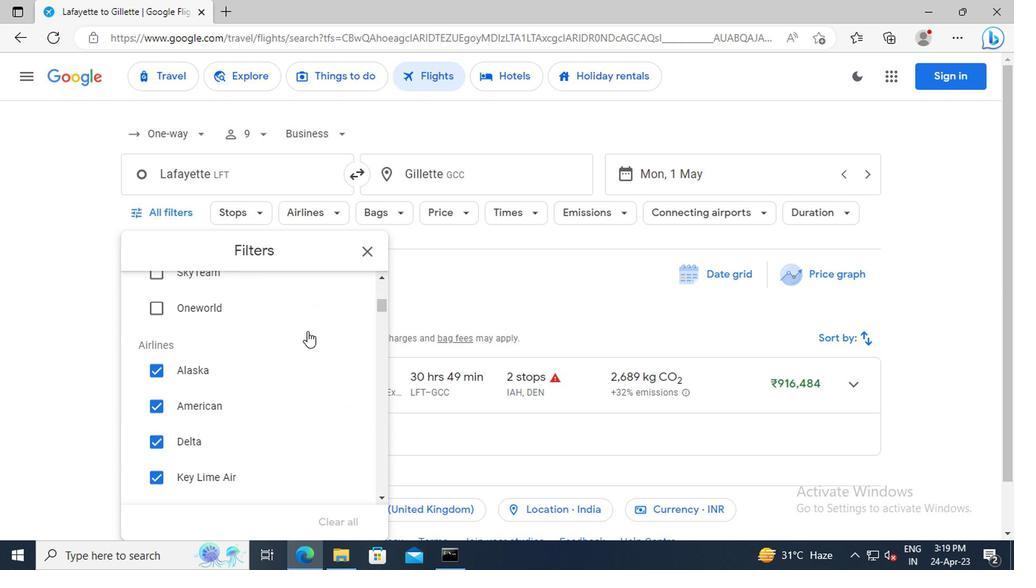 
Action: Mouse scrolled (305, 330) with delta (0, 0)
Screenshot: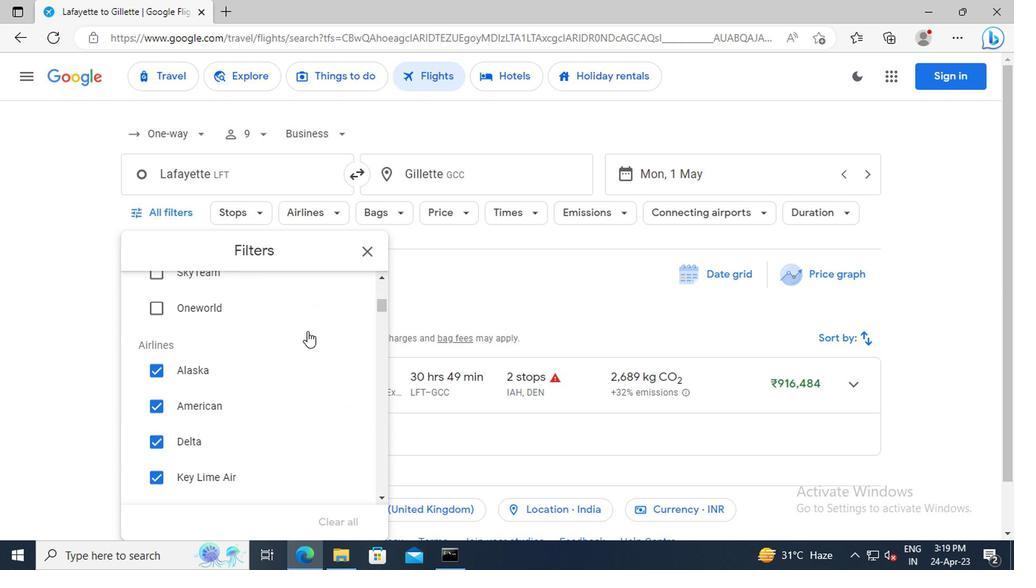 
Action: Mouse scrolled (305, 330) with delta (0, 0)
Screenshot: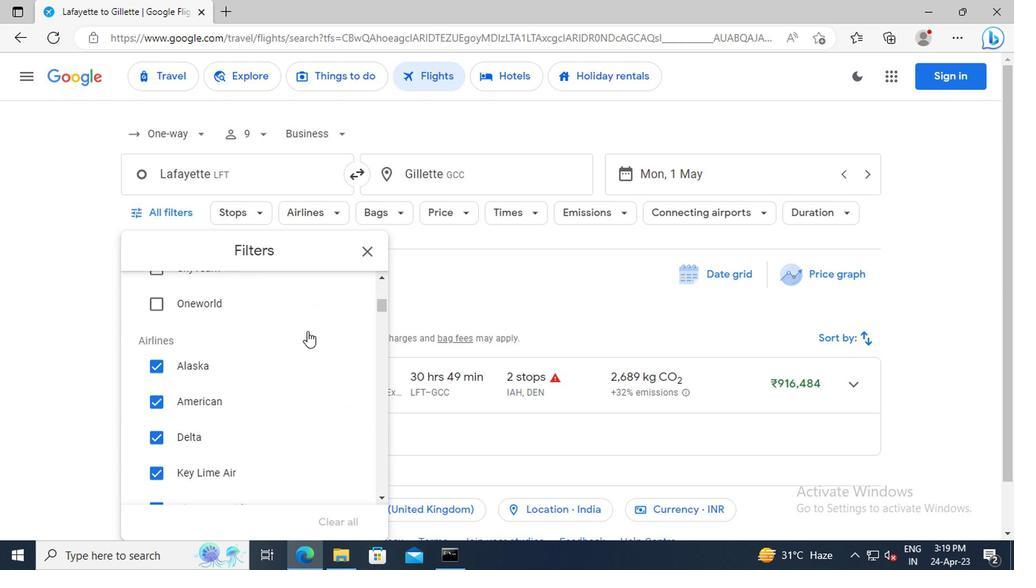 
Action: Mouse scrolled (305, 330) with delta (0, 0)
Screenshot: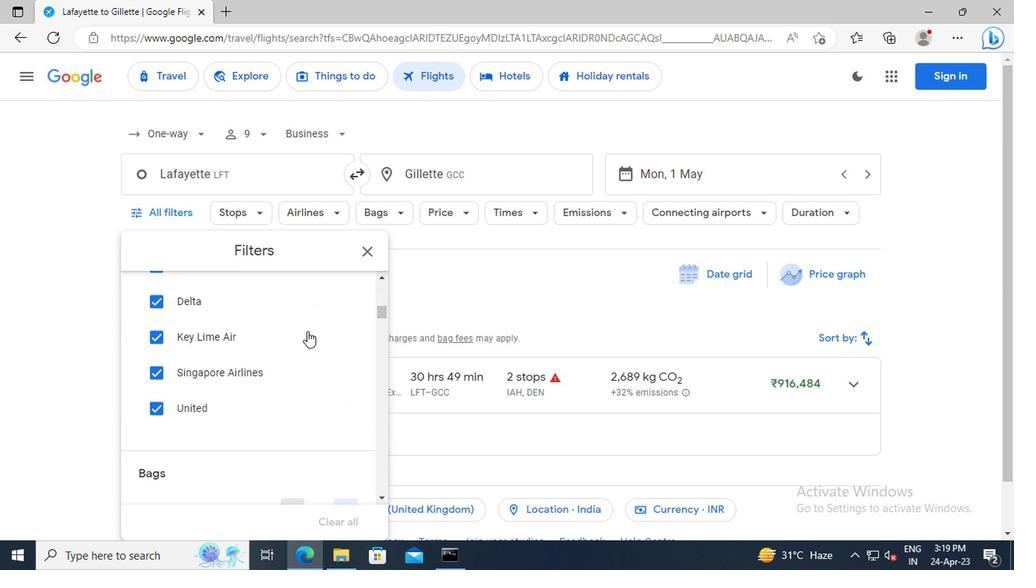 
Action: Mouse scrolled (305, 330) with delta (0, 0)
Screenshot: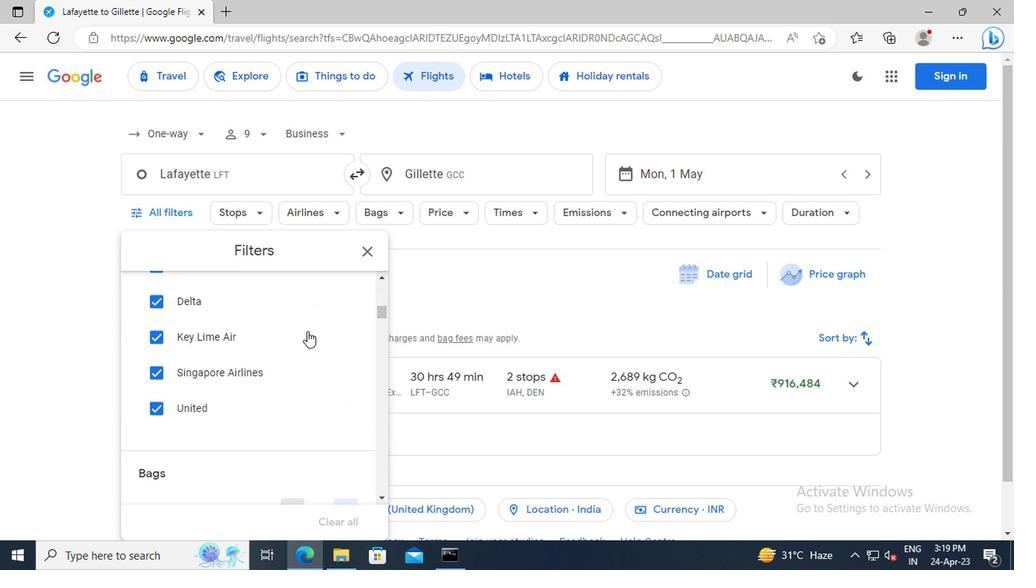 
Action: Mouse scrolled (305, 330) with delta (0, 0)
Screenshot: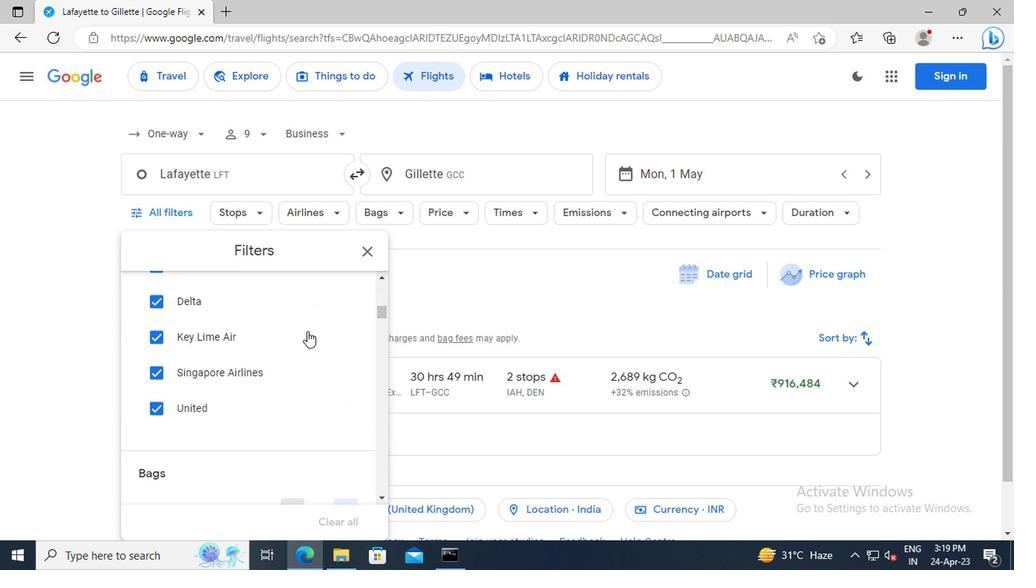 
Action: Mouse scrolled (305, 330) with delta (0, 0)
Screenshot: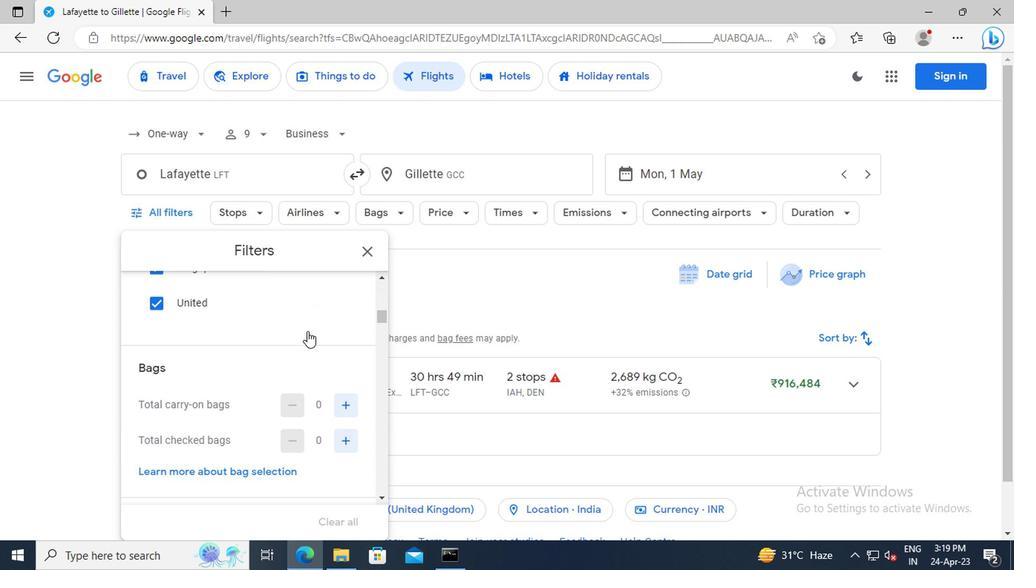 
Action: Mouse moved to (340, 376)
Screenshot: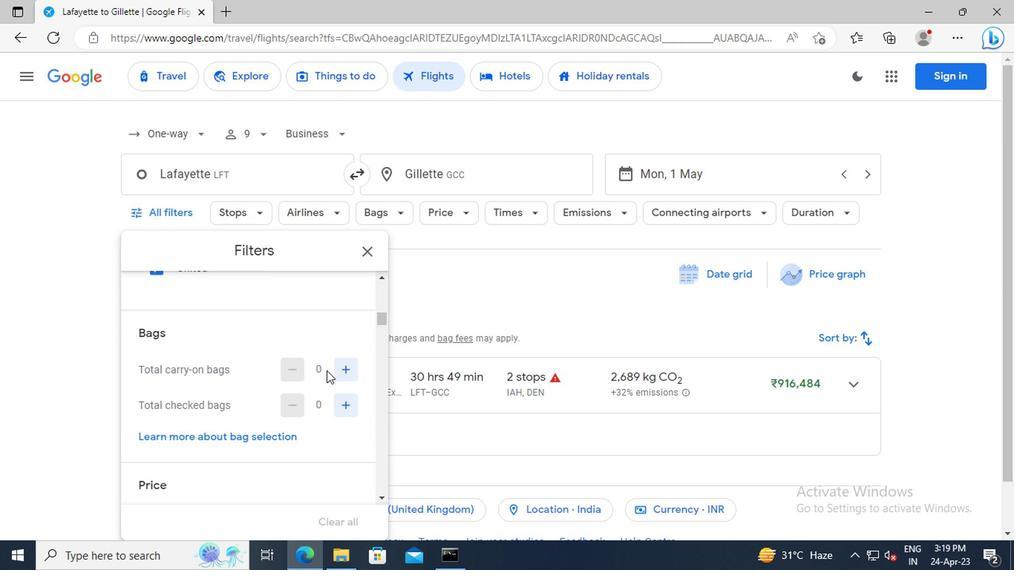 
Action: Mouse pressed left at (340, 376)
Screenshot: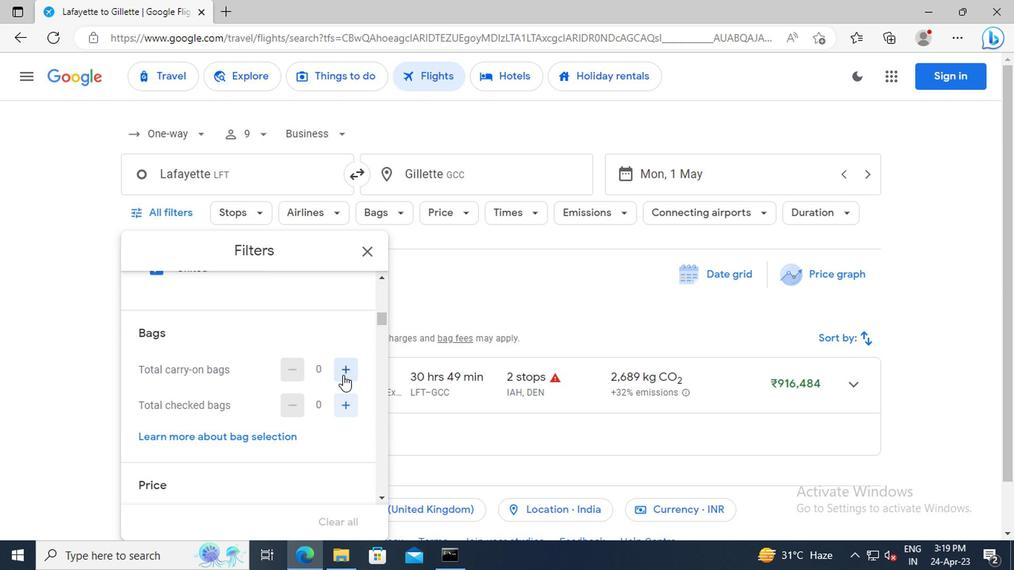 
Action: Mouse moved to (293, 343)
Screenshot: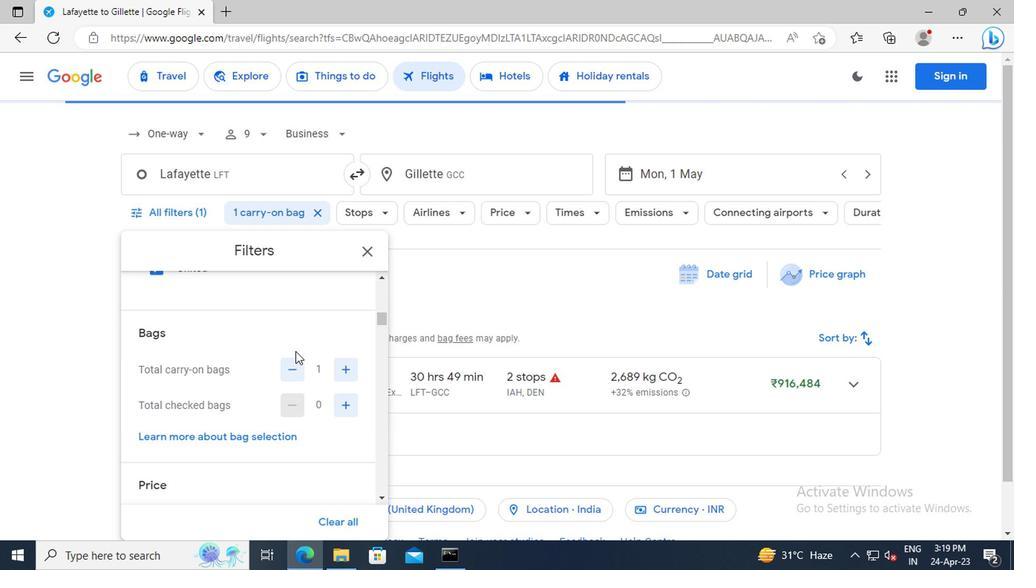 
Action: Mouse scrolled (293, 342) with delta (0, 0)
Screenshot: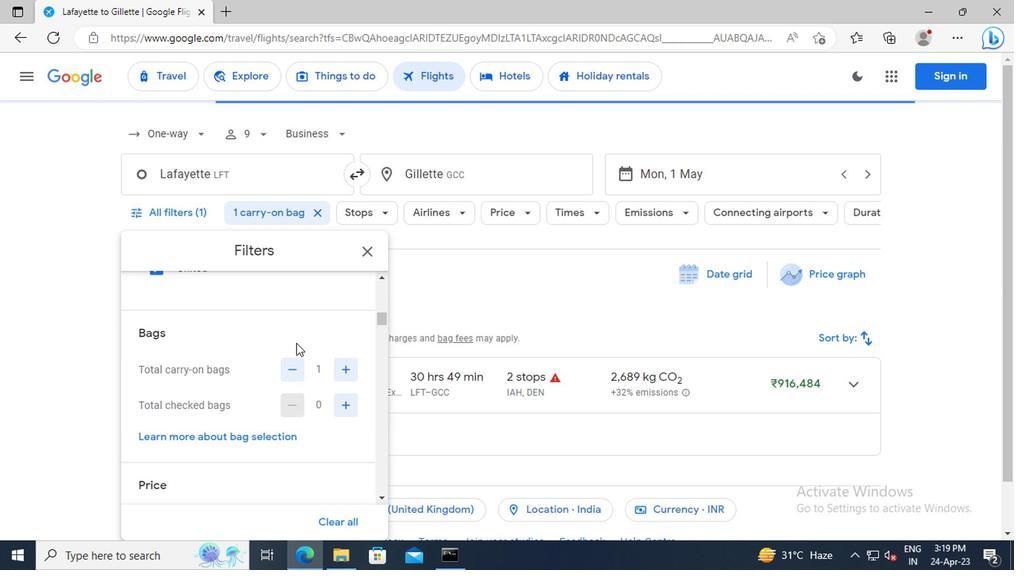 
Action: Mouse scrolled (293, 342) with delta (0, 0)
Screenshot: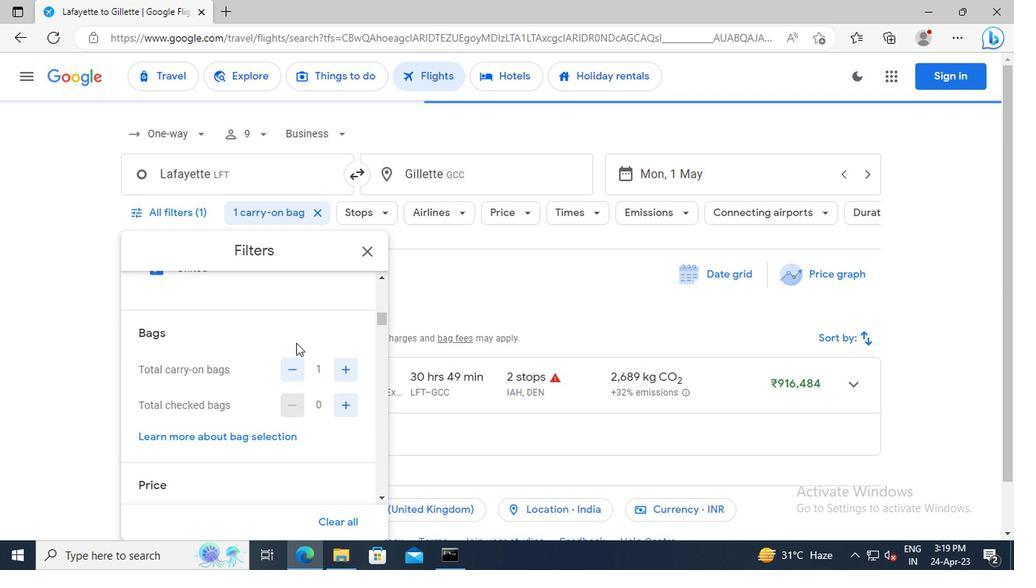 
Action: Mouse scrolled (293, 342) with delta (0, 0)
Screenshot: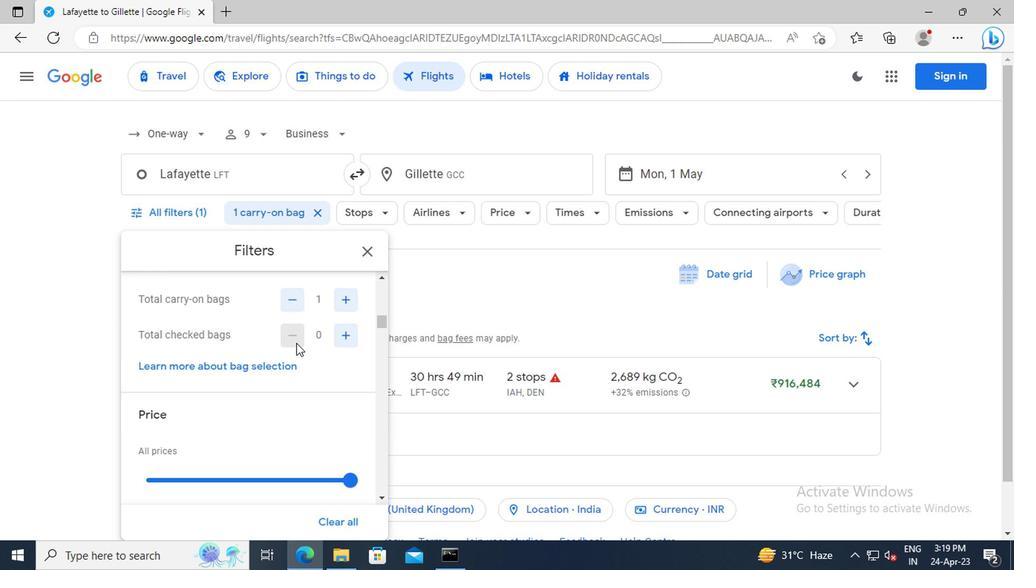 
Action: Mouse scrolled (293, 342) with delta (0, 0)
Screenshot: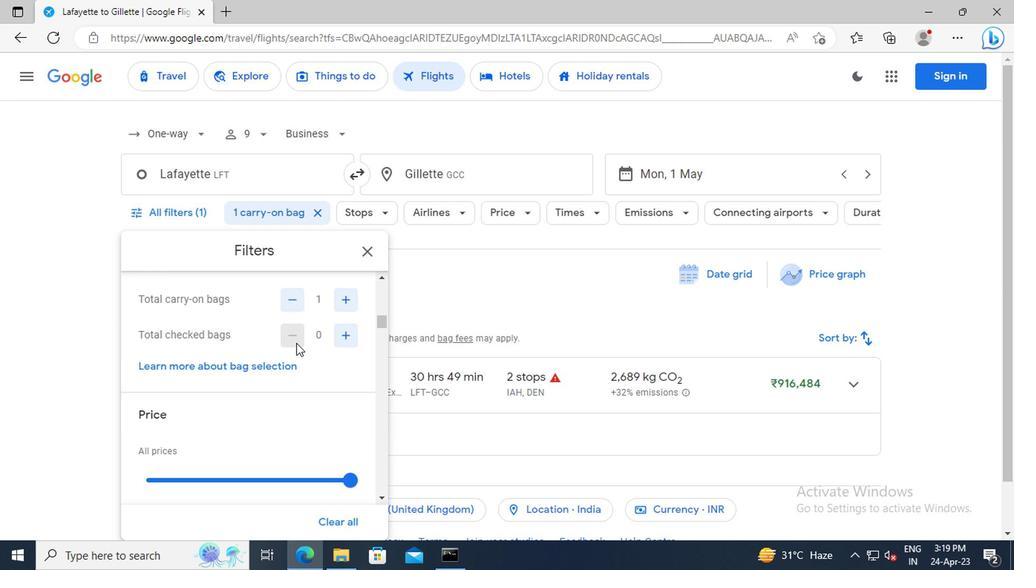 
Action: Mouse moved to (339, 411)
Screenshot: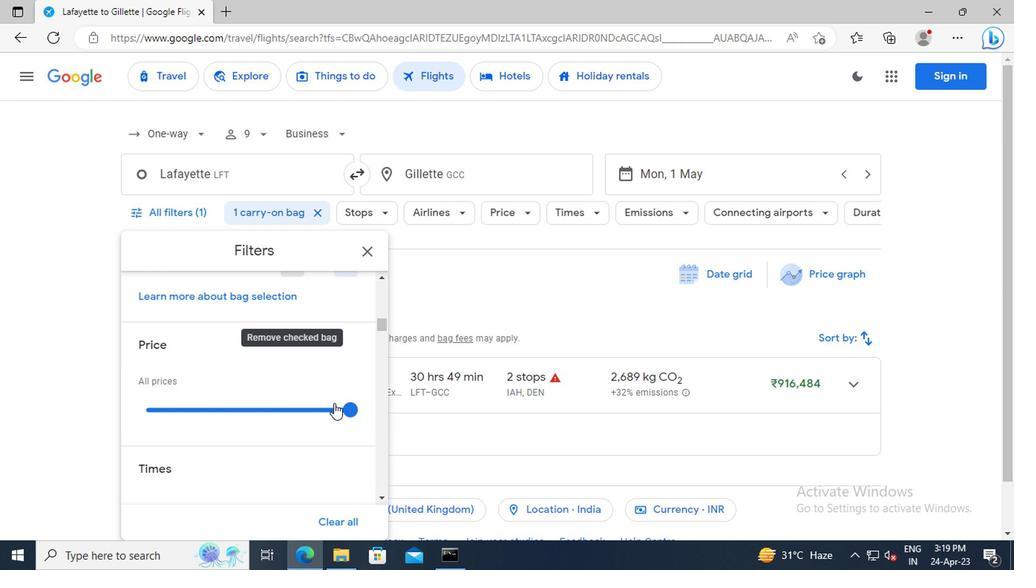
Action: Mouse pressed left at (339, 411)
Screenshot: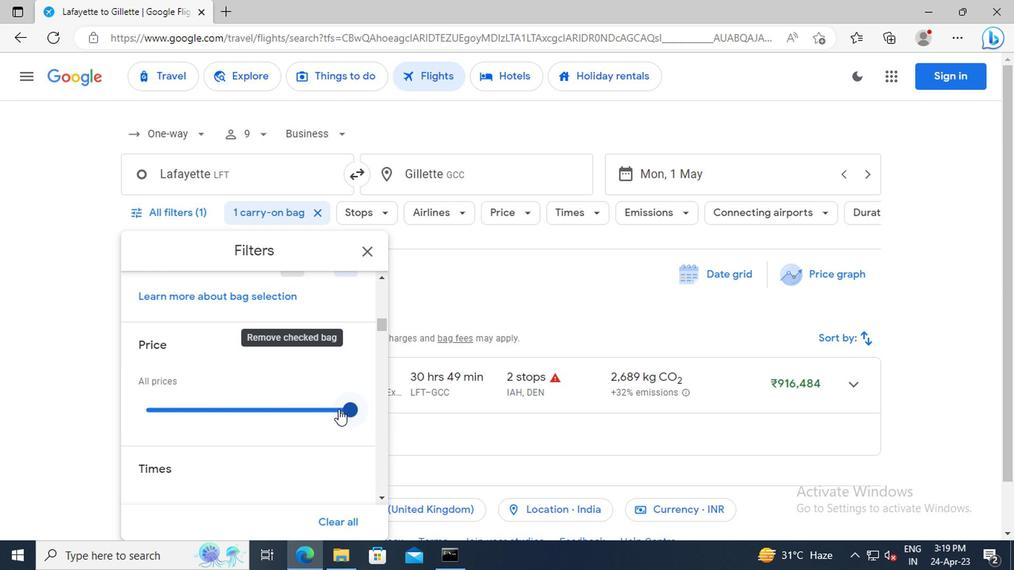 
Action: Mouse moved to (280, 376)
Screenshot: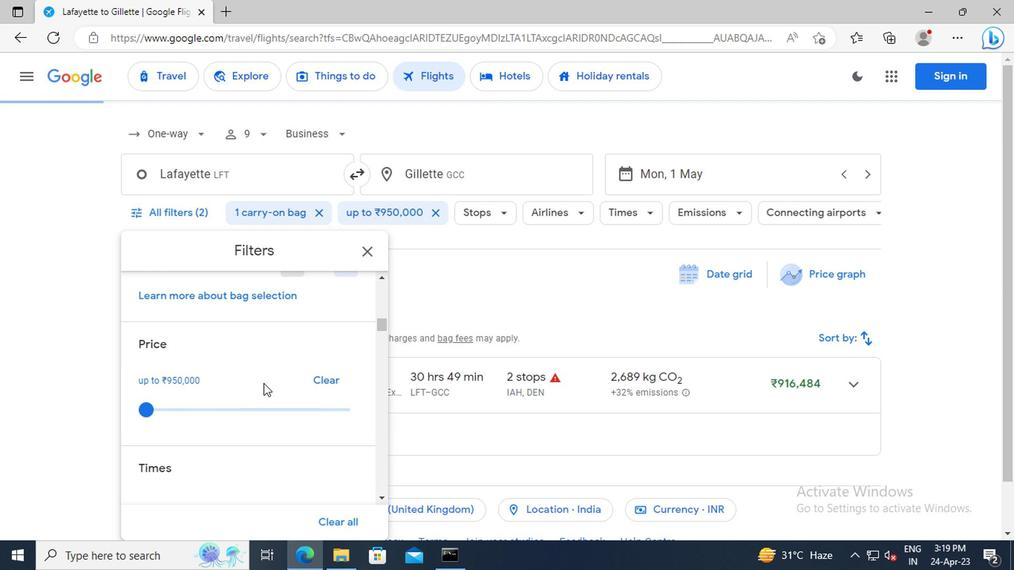 
Action: Mouse scrolled (280, 376) with delta (0, 0)
Screenshot: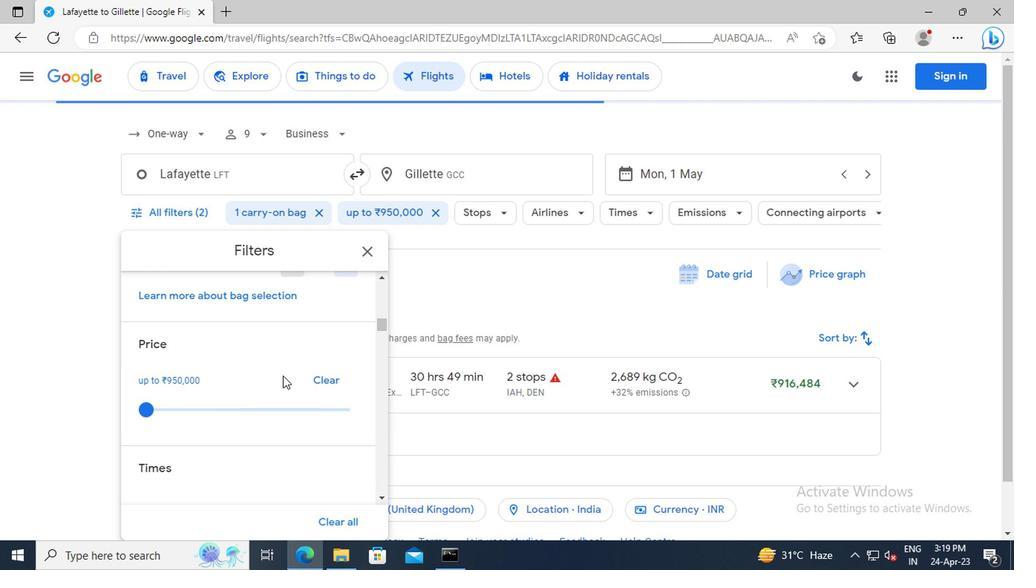 
Action: Mouse scrolled (280, 376) with delta (0, 0)
Screenshot: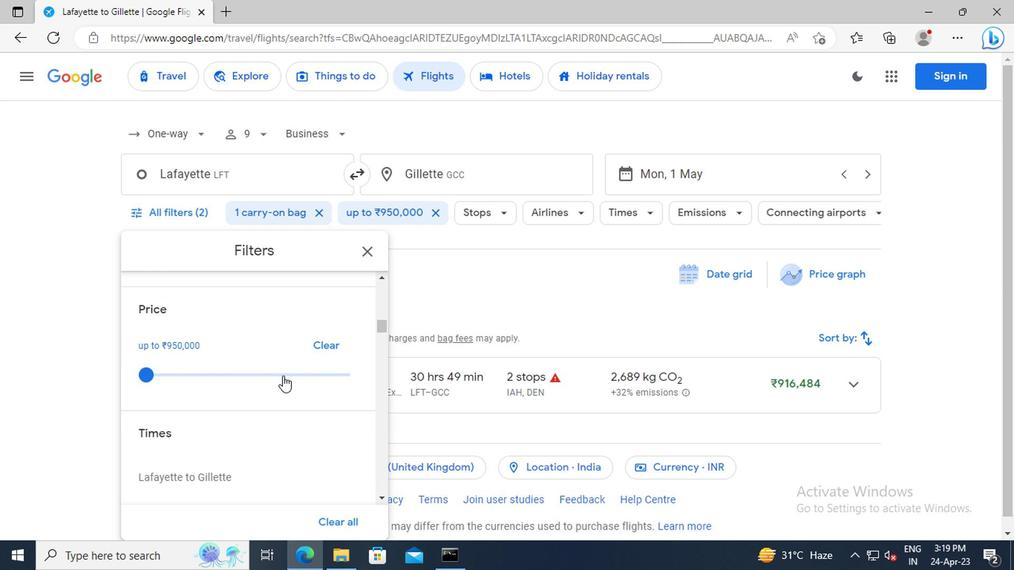 
Action: Mouse scrolled (280, 376) with delta (0, 0)
Screenshot: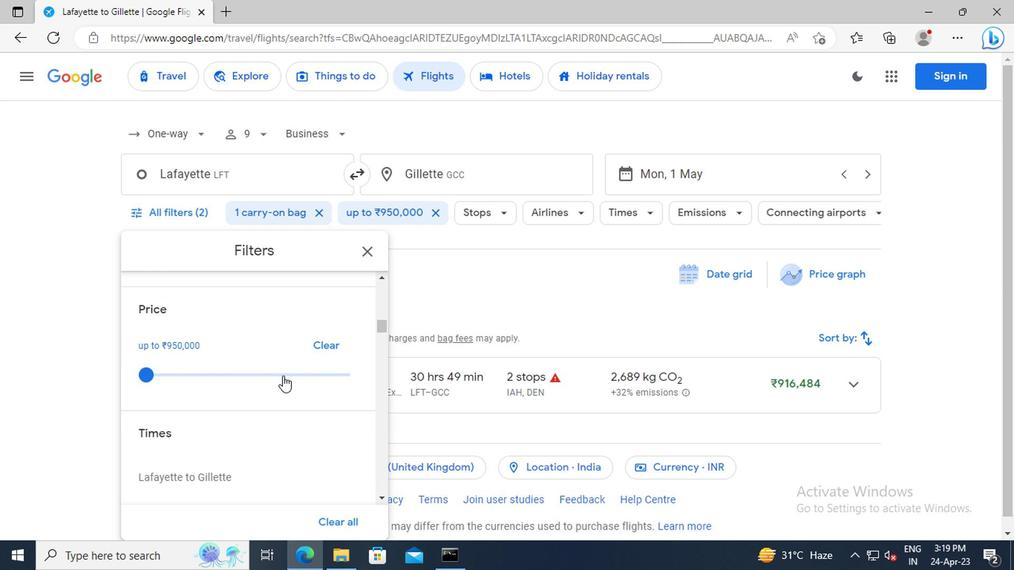 
Action: Mouse scrolled (280, 376) with delta (0, 0)
Screenshot: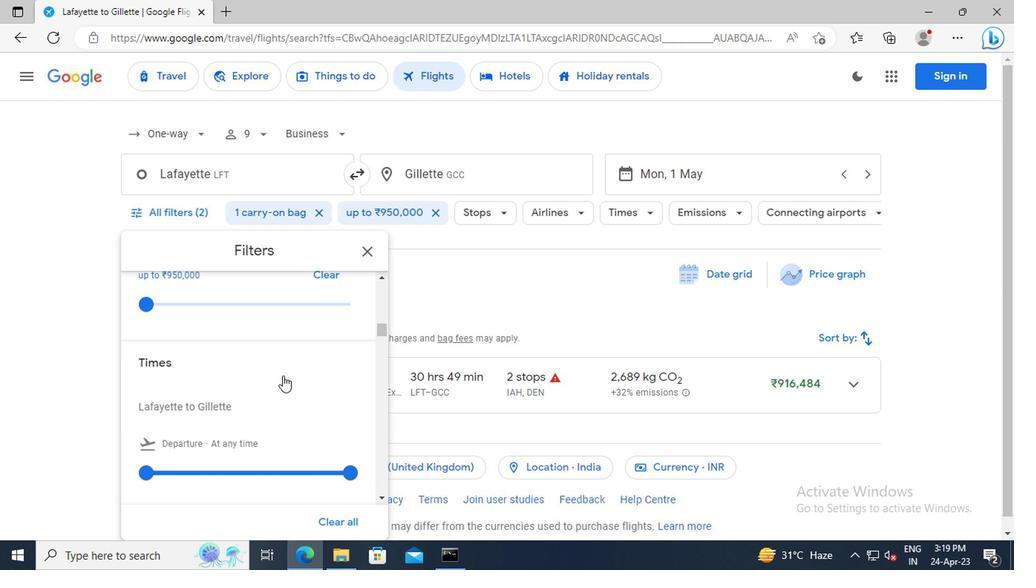 
Action: Mouse scrolled (280, 376) with delta (0, 0)
Screenshot: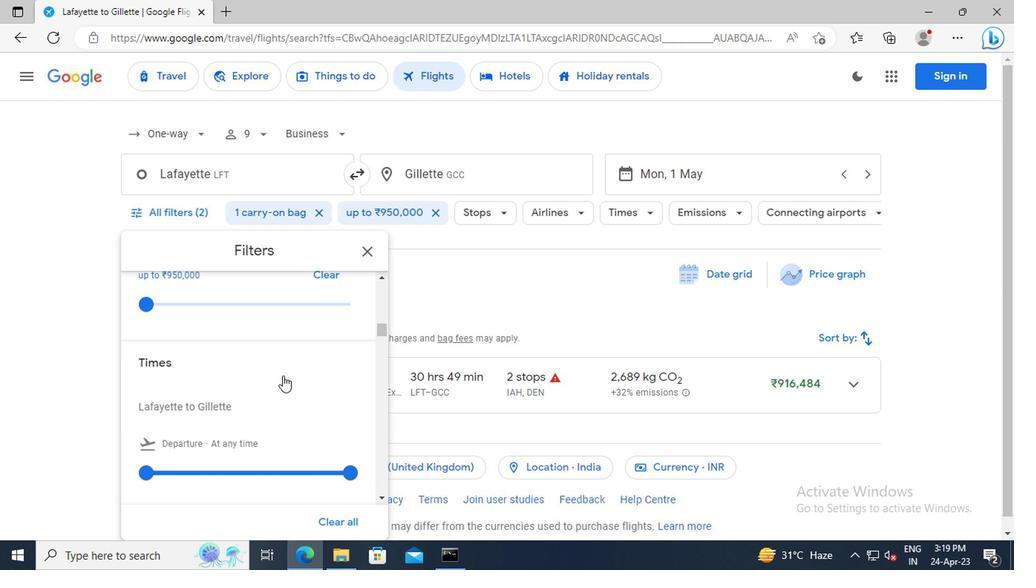 
Action: Mouse moved to (146, 404)
Screenshot: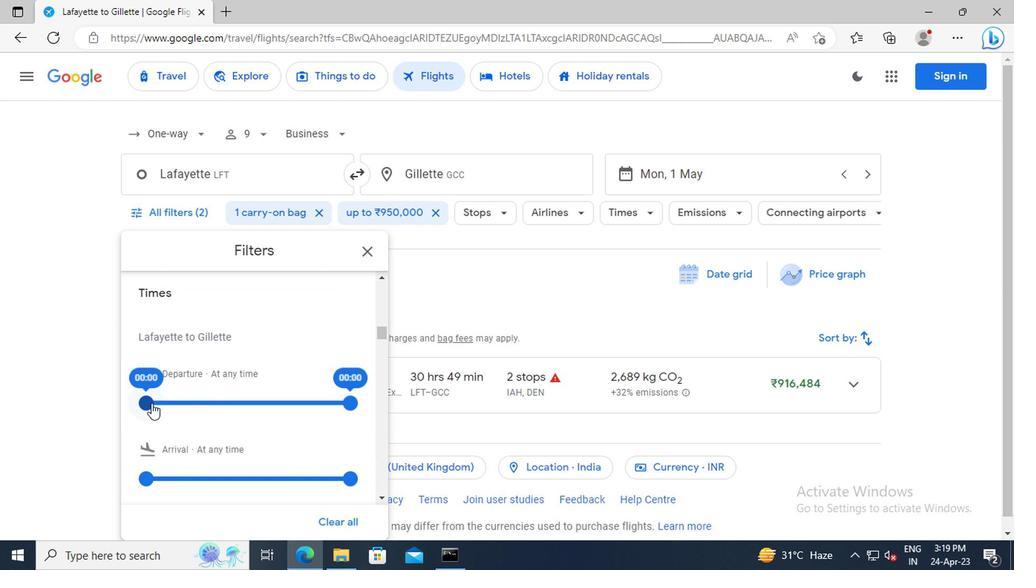 
Action: Mouse pressed left at (146, 404)
Screenshot: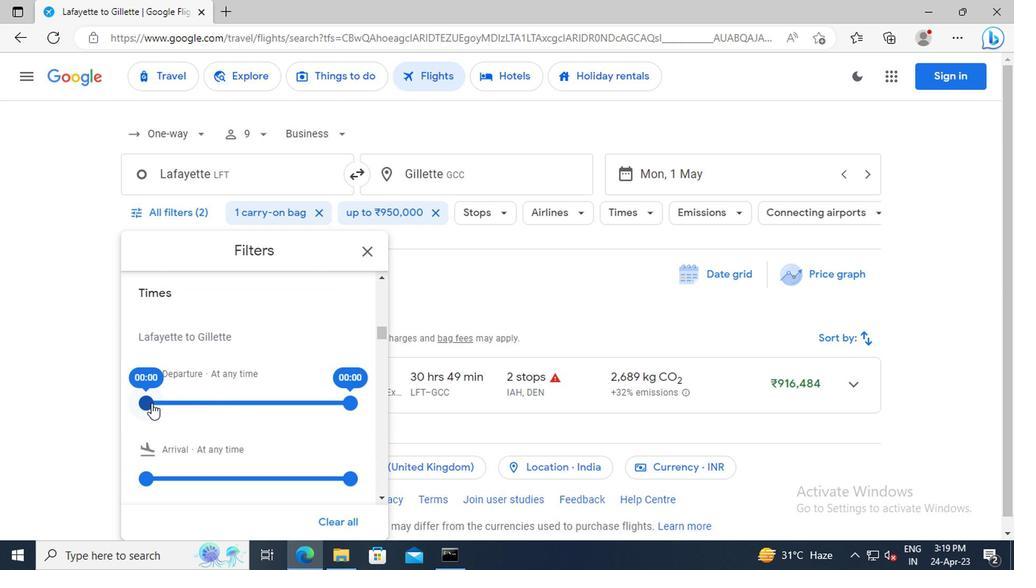 
Action: Mouse moved to (345, 408)
Screenshot: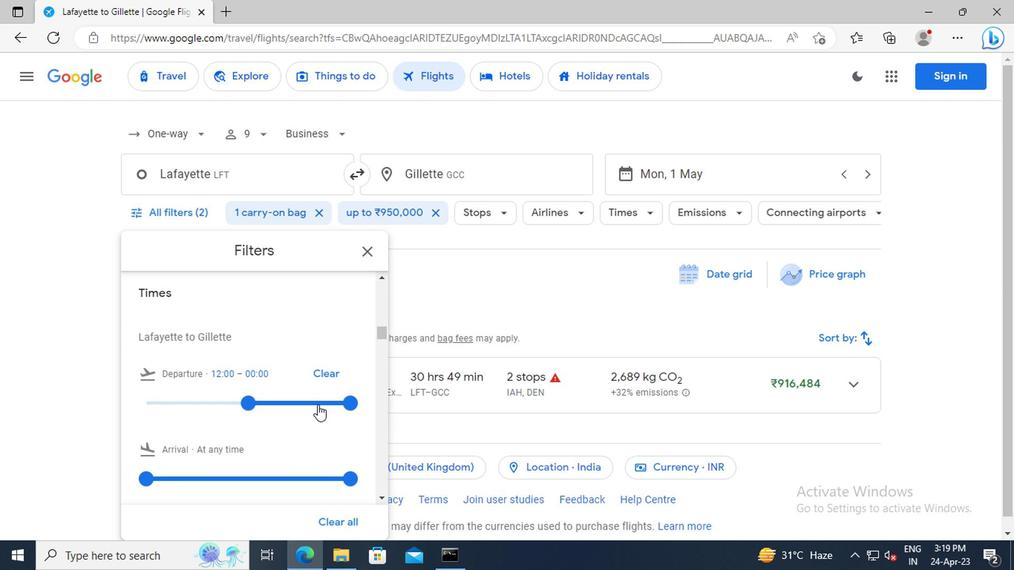
Action: Mouse pressed left at (345, 408)
Screenshot: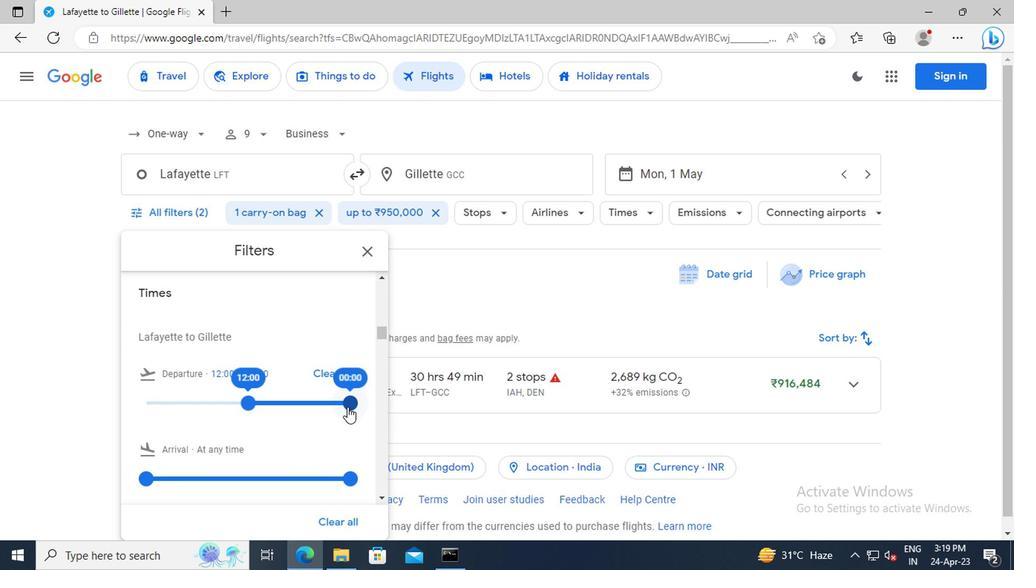 
Action: Mouse moved to (362, 249)
Screenshot: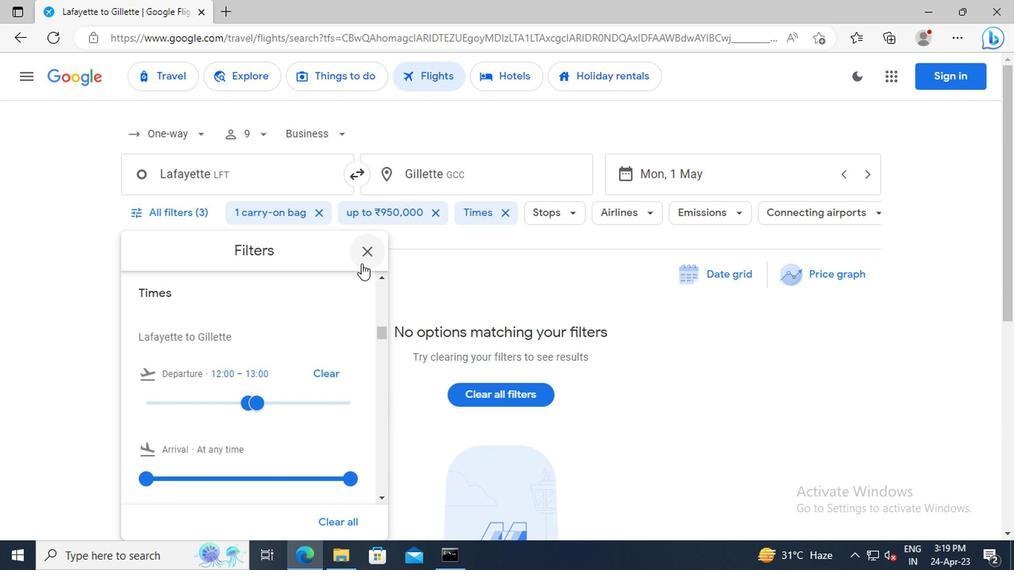 
Action: Mouse pressed left at (362, 249)
Screenshot: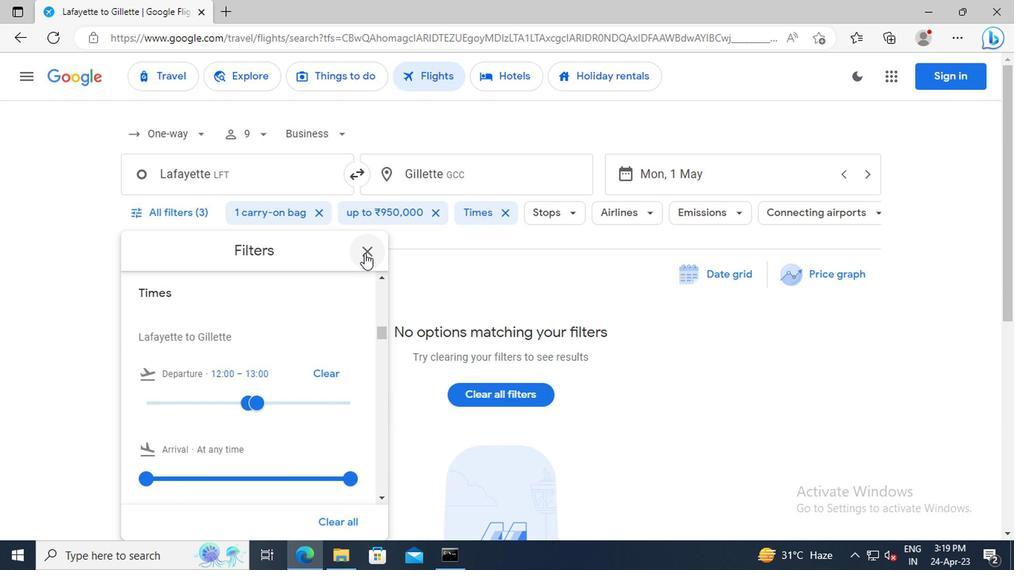 
Action: Mouse moved to (392, 346)
Screenshot: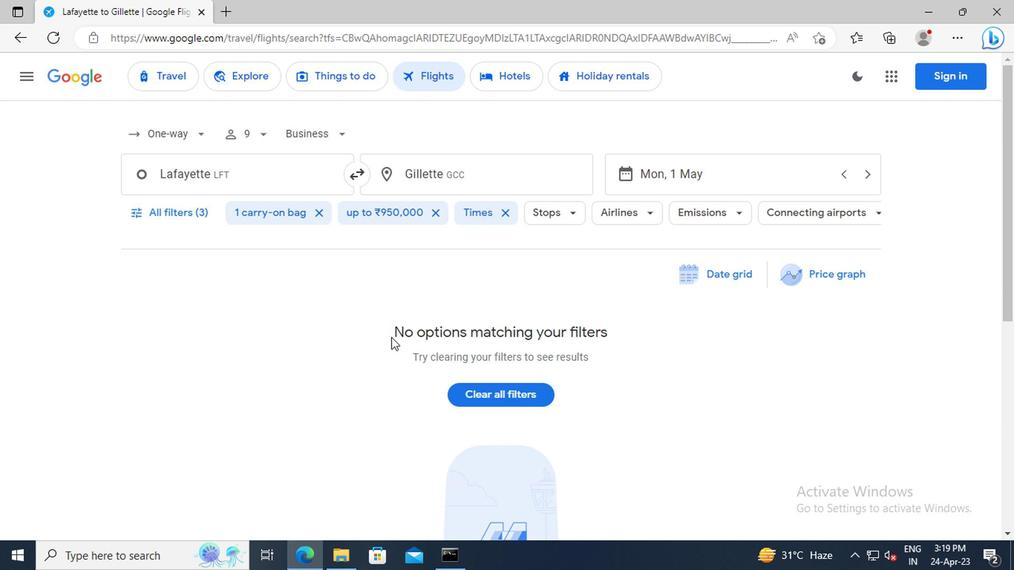 
